 Task: Add La Fe Tortillas No Preservative Flour Tortillas to the cart.
Action: Mouse moved to (25, 95)
Screenshot: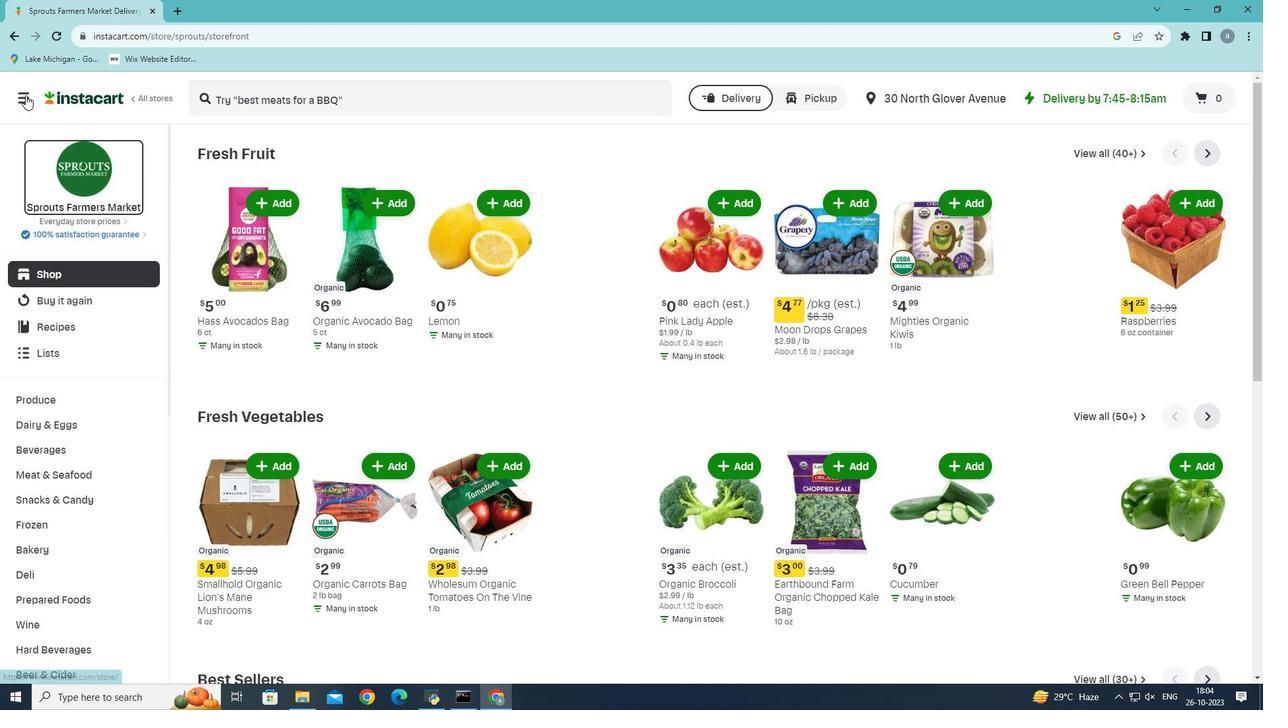 
Action: Mouse pressed left at (25, 95)
Screenshot: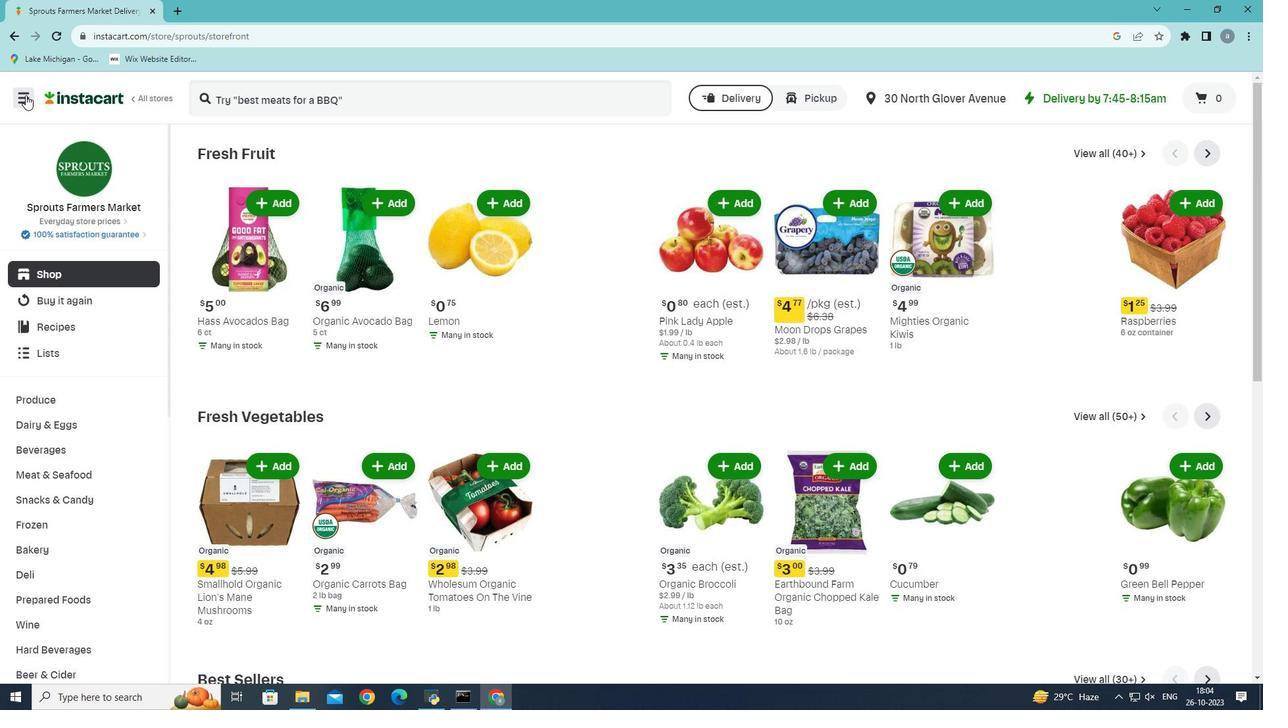 
Action: Mouse moved to (66, 380)
Screenshot: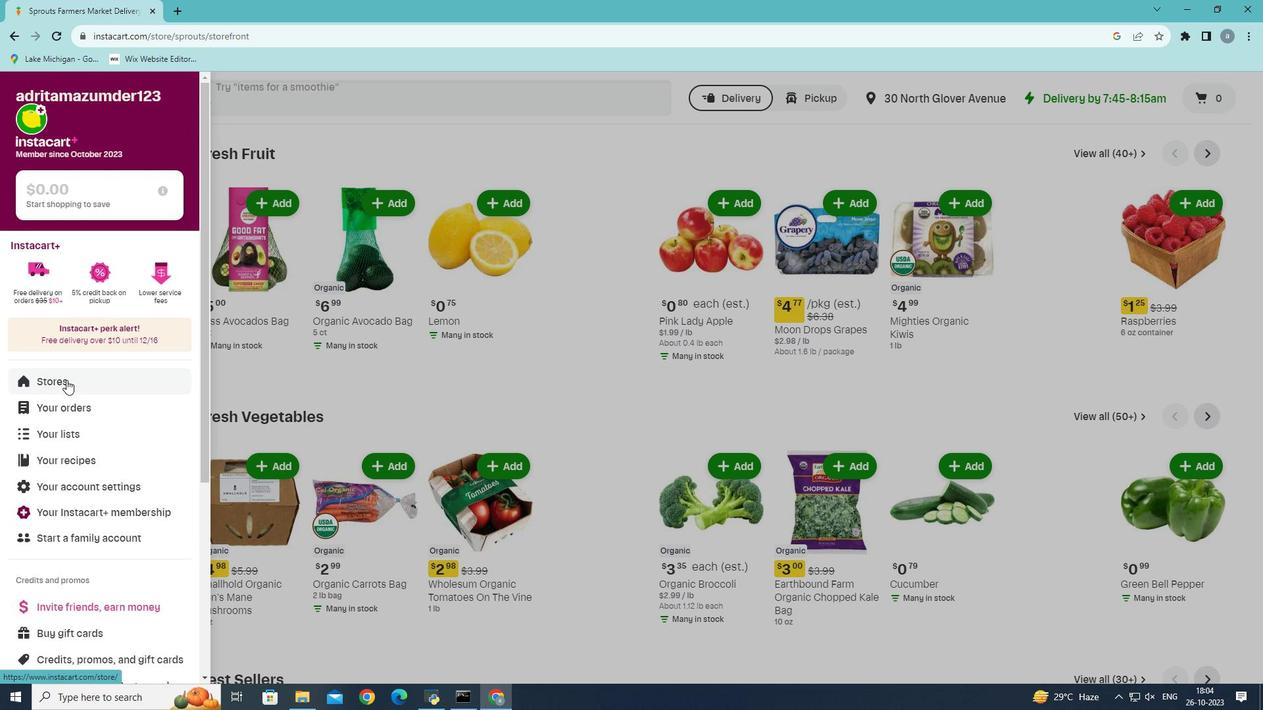 
Action: Mouse pressed left at (66, 380)
Screenshot: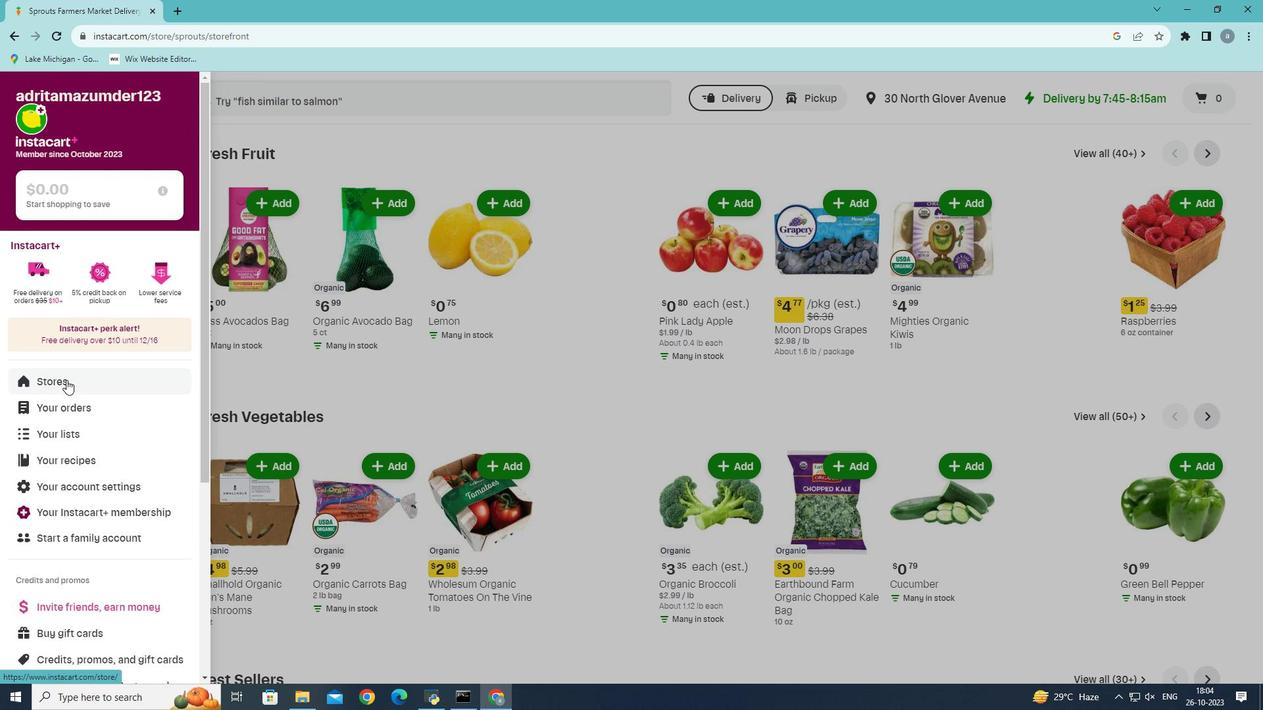 
Action: Mouse moved to (305, 148)
Screenshot: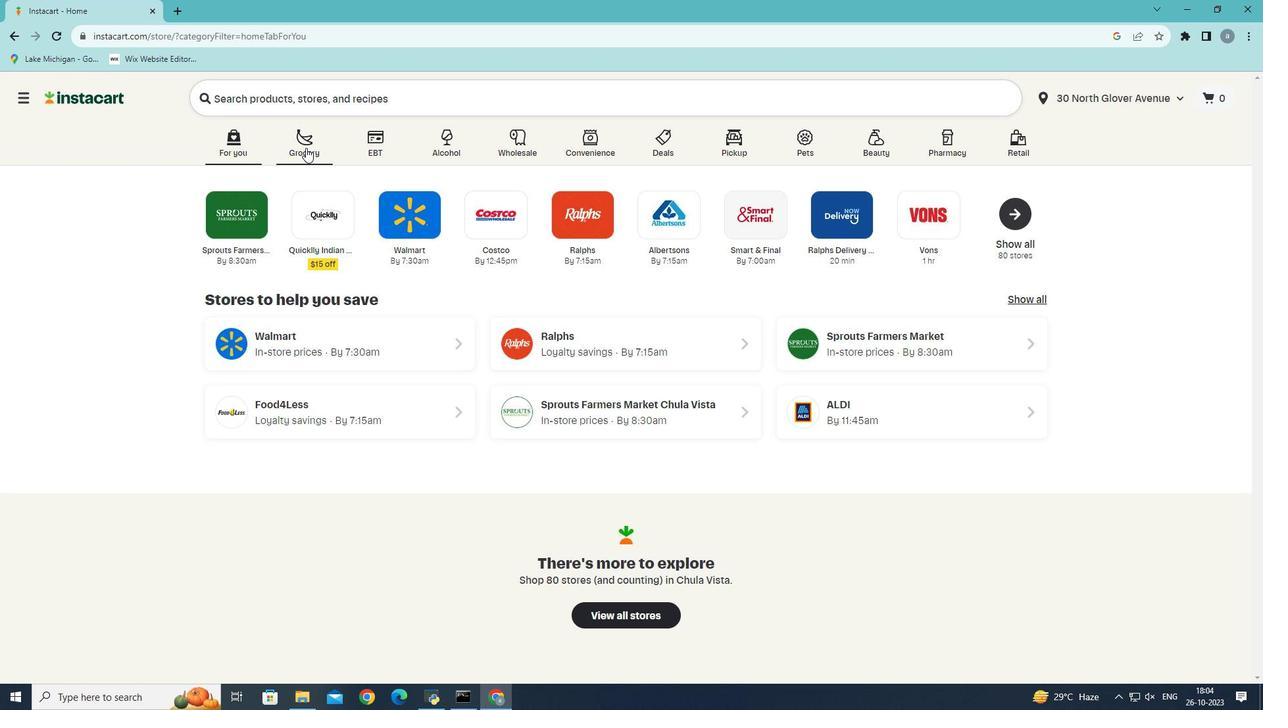 
Action: Mouse pressed left at (305, 148)
Screenshot: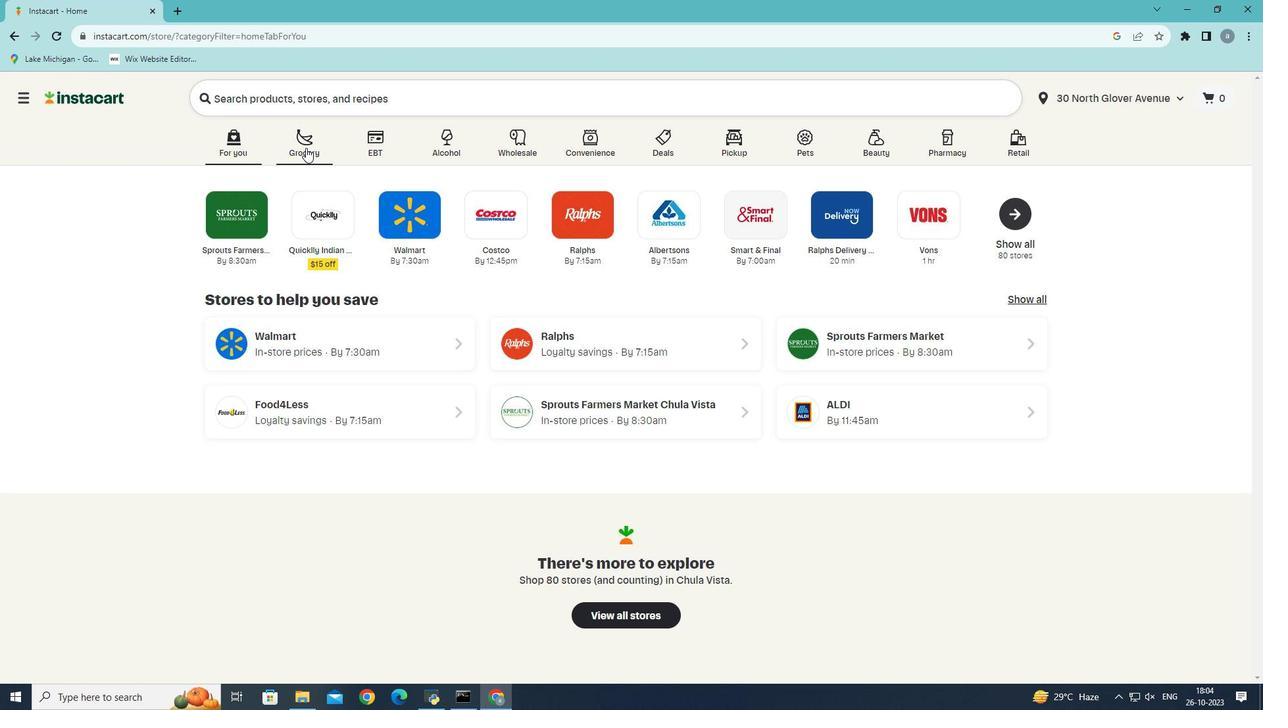 
Action: Mouse moved to (305, 411)
Screenshot: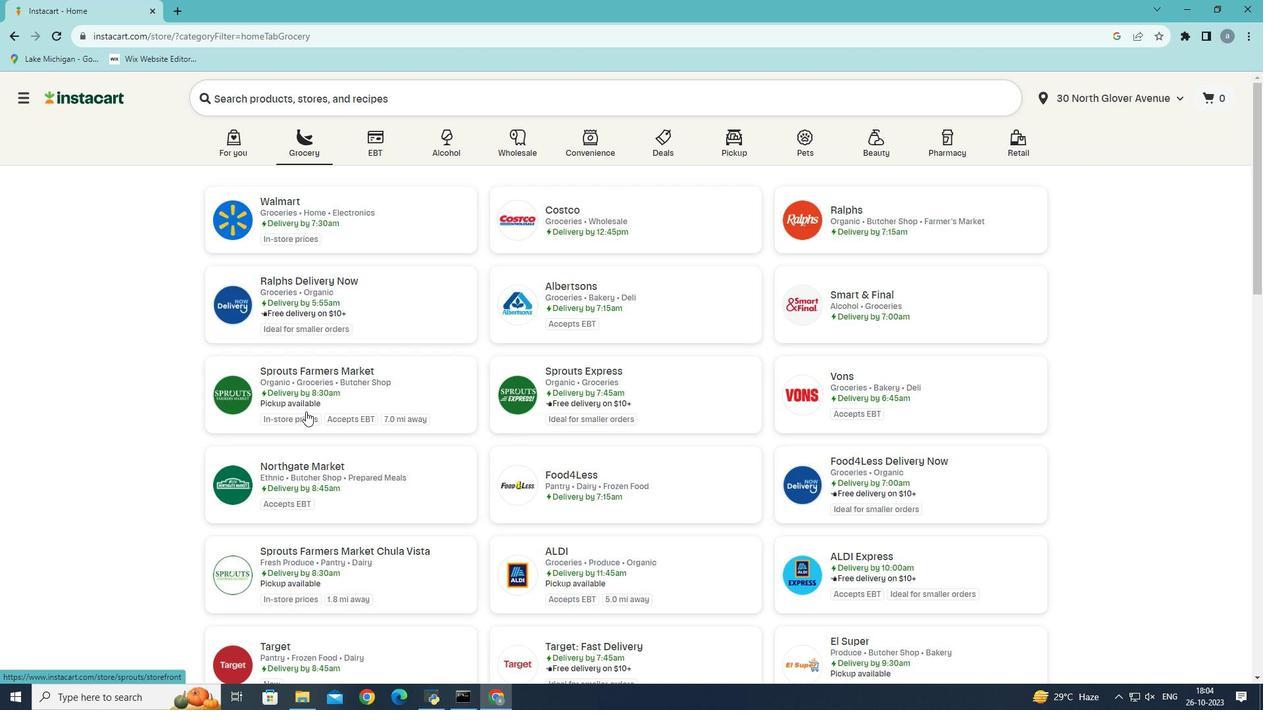 
Action: Mouse pressed left at (305, 411)
Screenshot: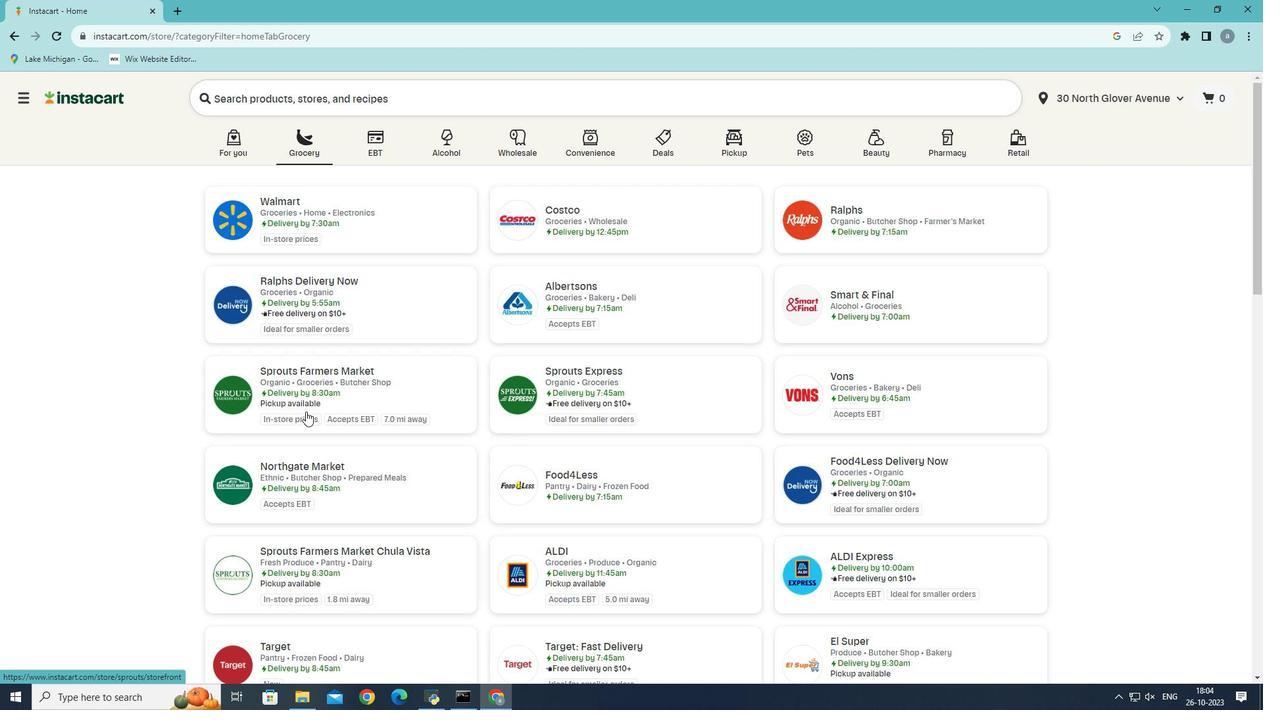 
Action: Mouse moved to (41, 548)
Screenshot: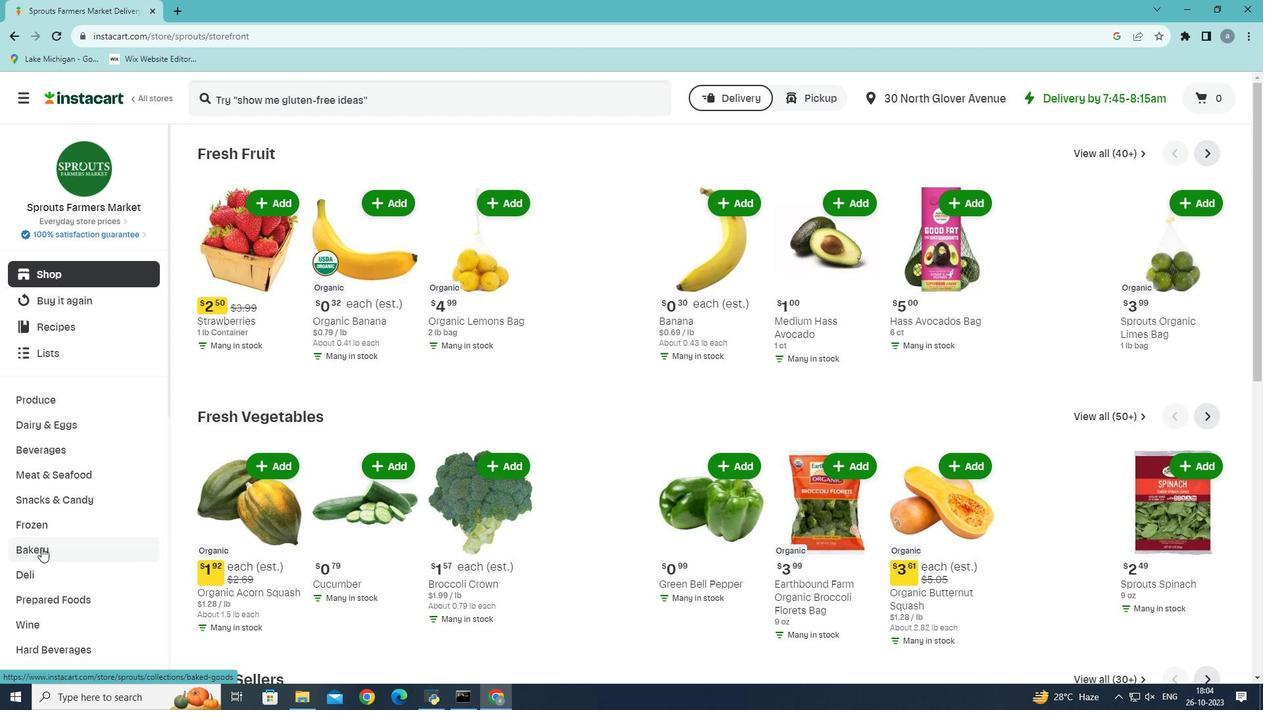 
Action: Mouse pressed left at (41, 548)
Screenshot: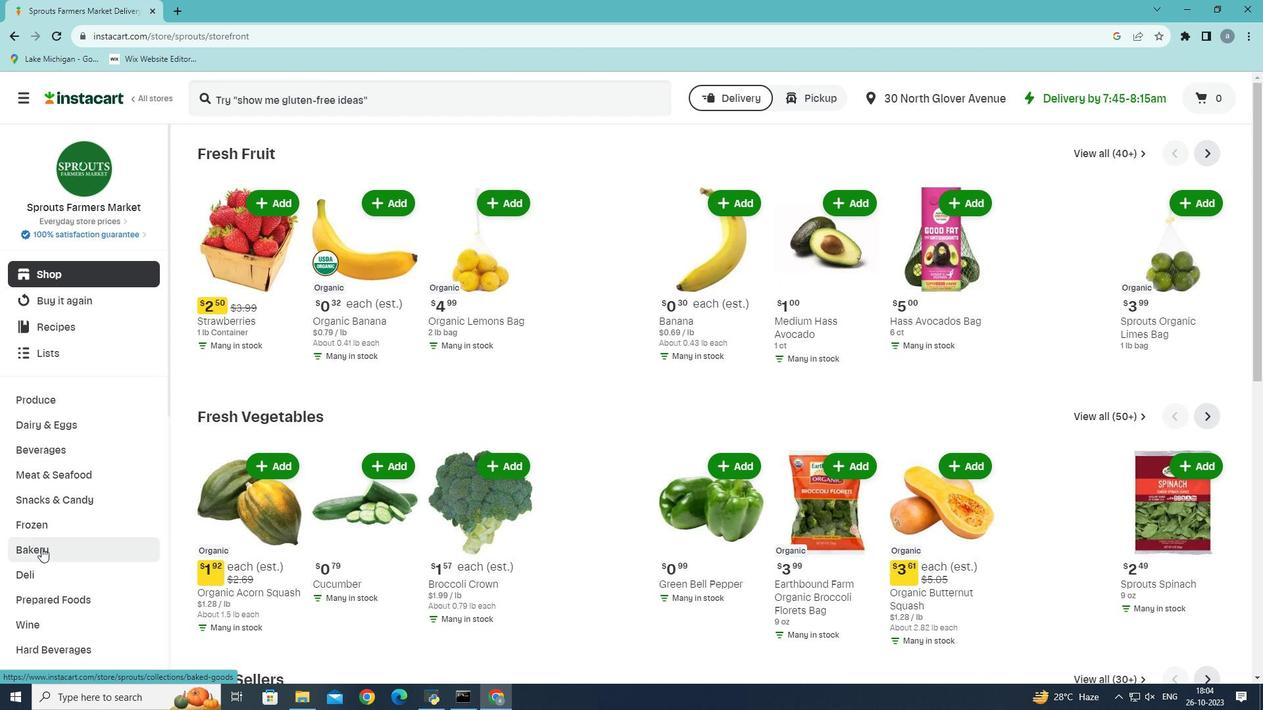 
Action: Mouse moved to (1004, 184)
Screenshot: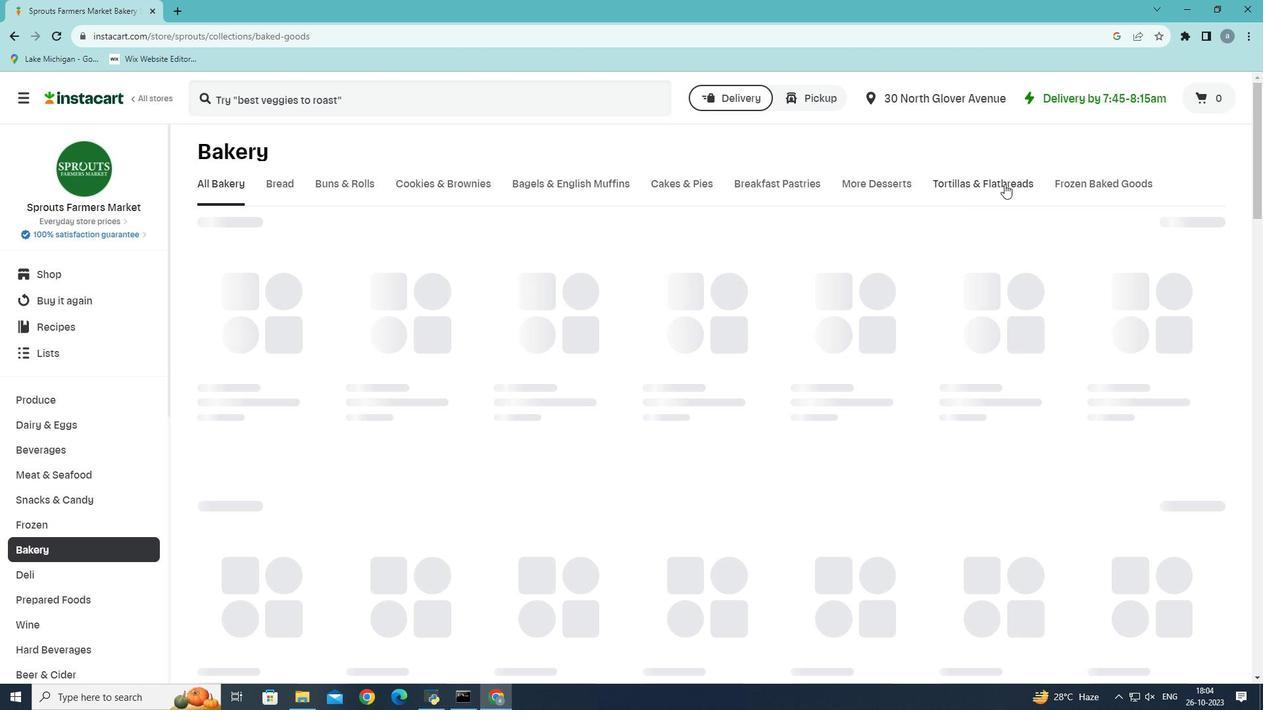 
Action: Mouse pressed left at (1004, 184)
Screenshot: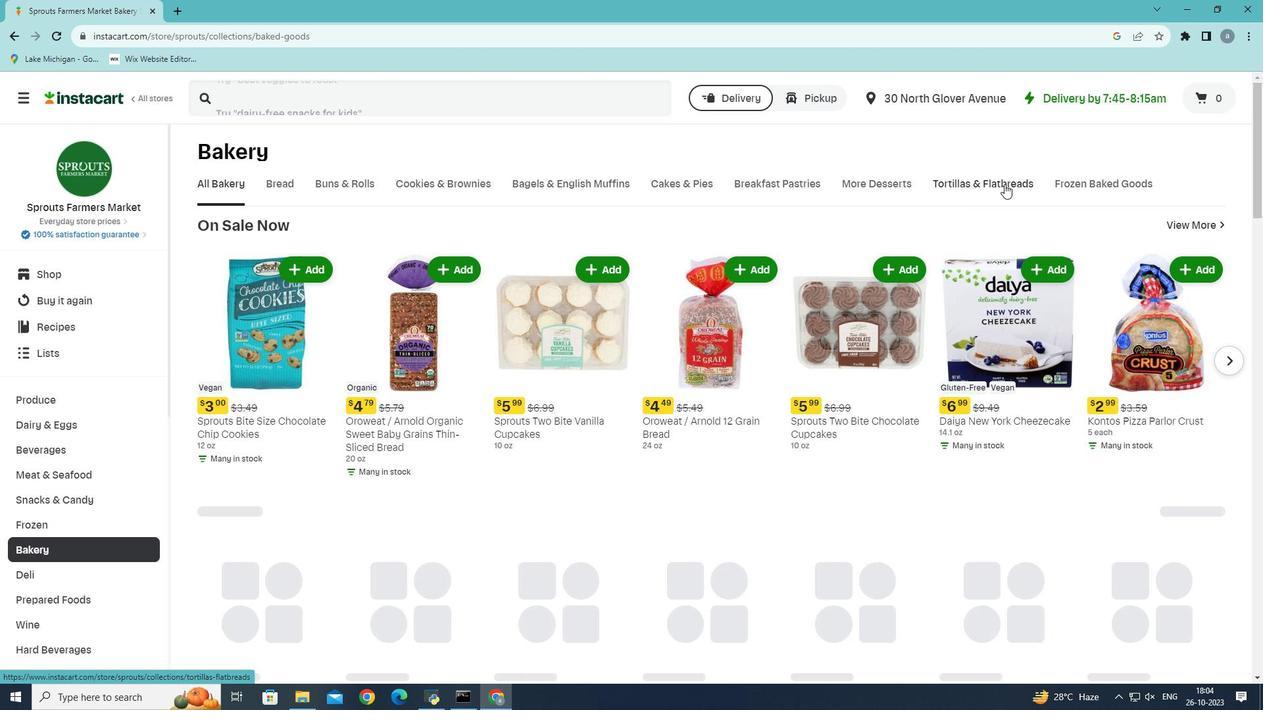 
Action: Mouse moved to (303, 240)
Screenshot: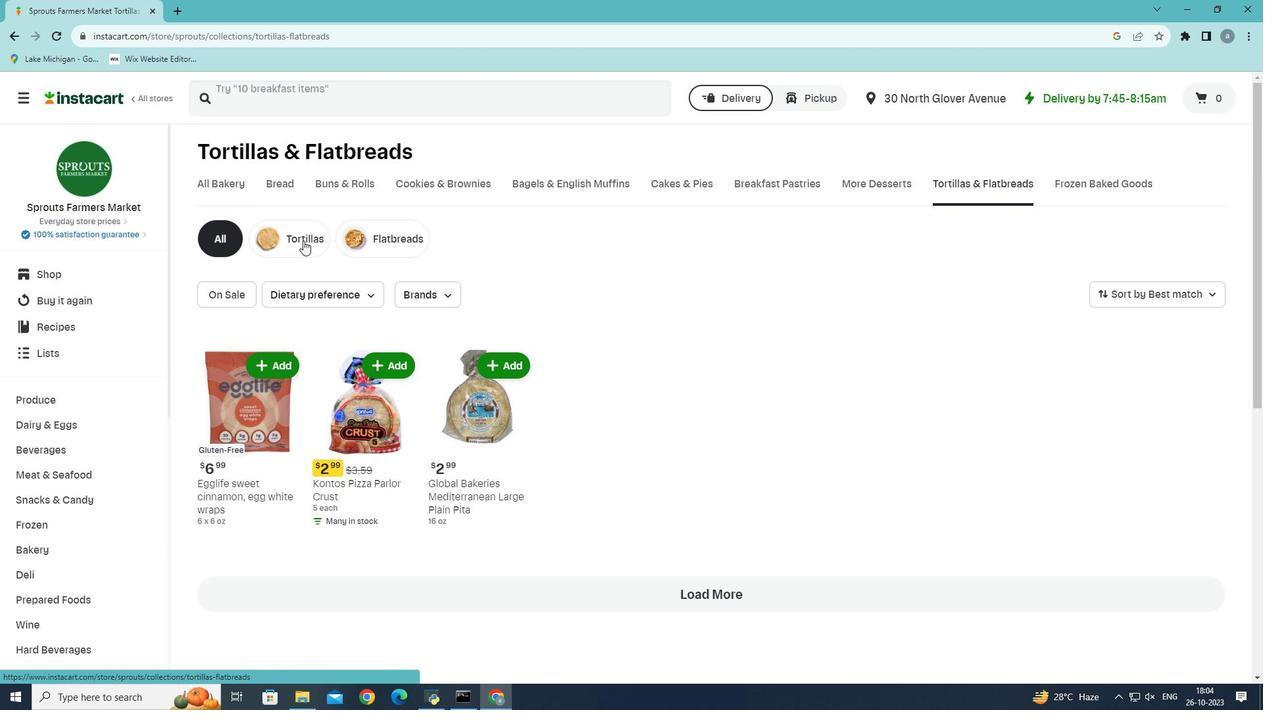 
Action: Mouse pressed left at (303, 240)
Screenshot: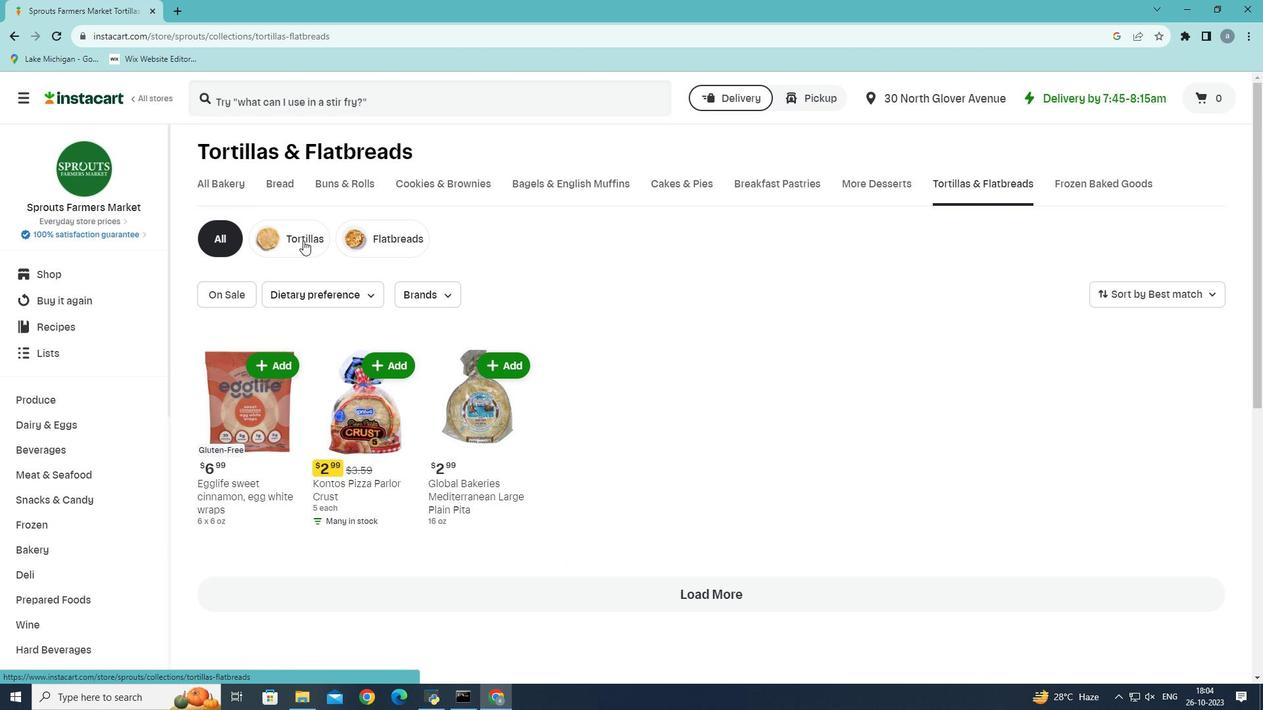
Action: Mouse moved to (804, 567)
Screenshot: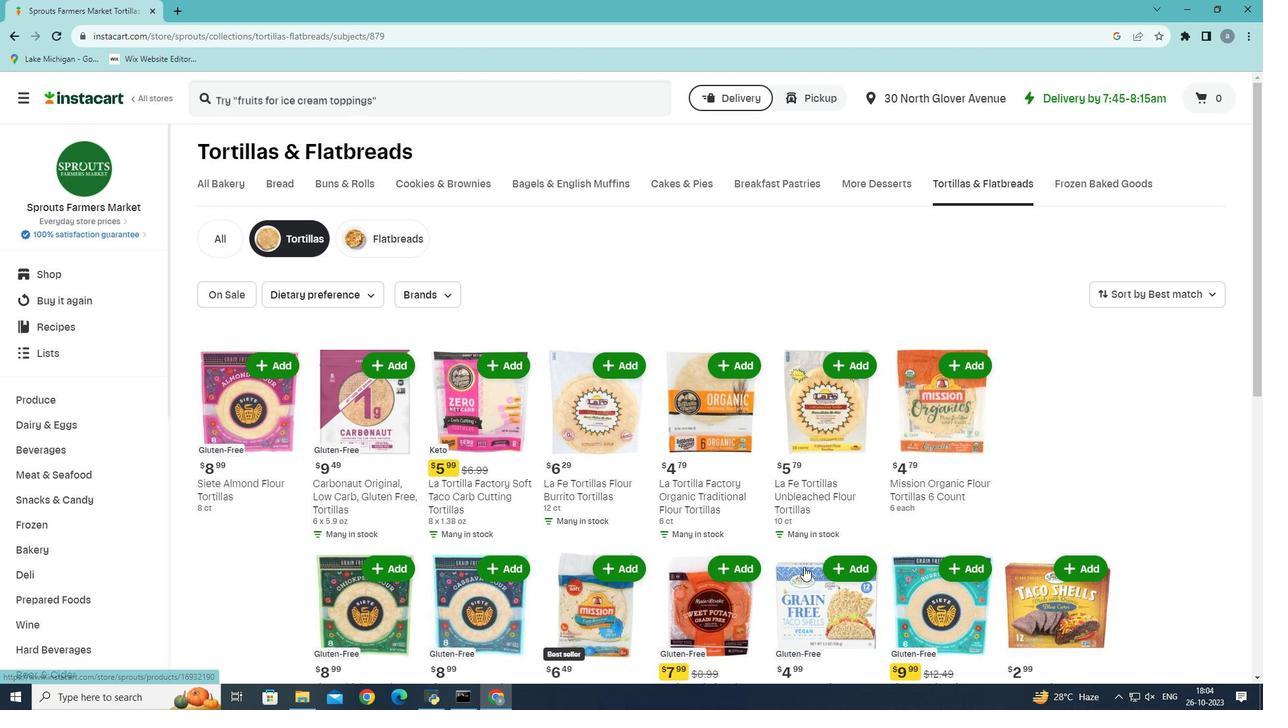 
Action: Mouse scrolled (804, 566) with delta (0, 0)
Screenshot: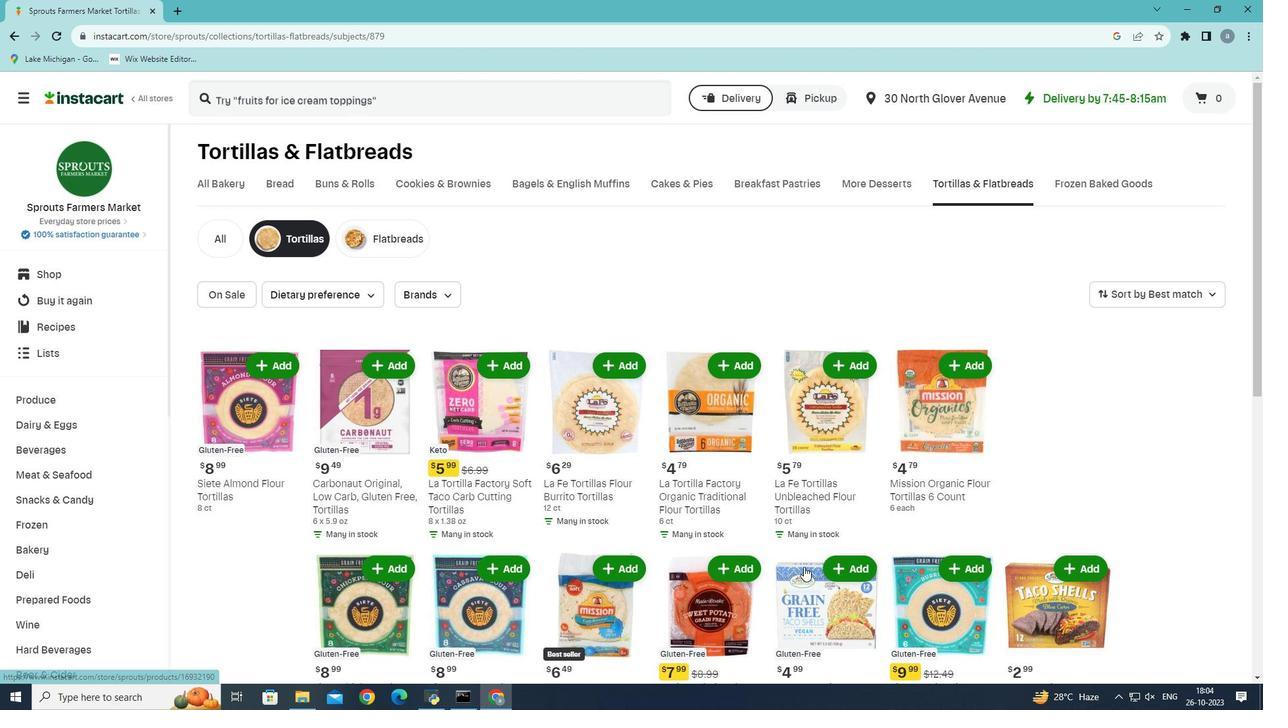 
Action: Mouse moved to (804, 567)
Screenshot: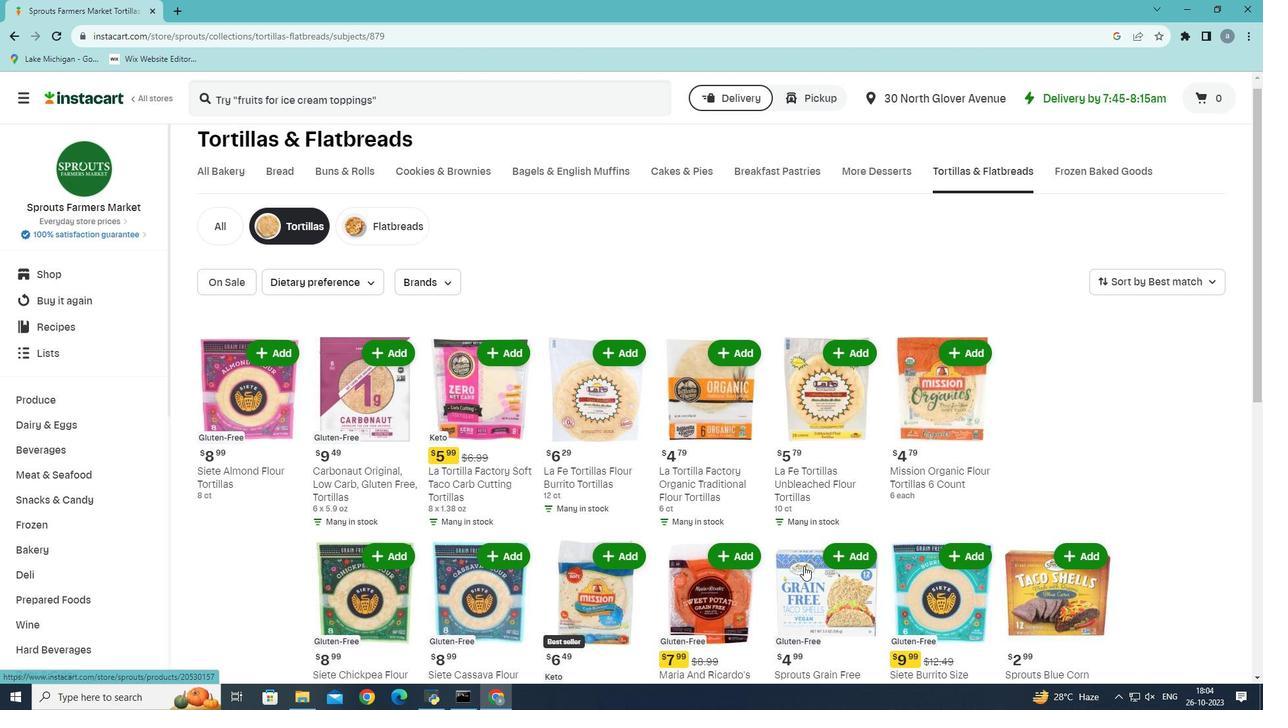 
Action: Mouse scrolled (804, 566) with delta (0, 0)
Screenshot: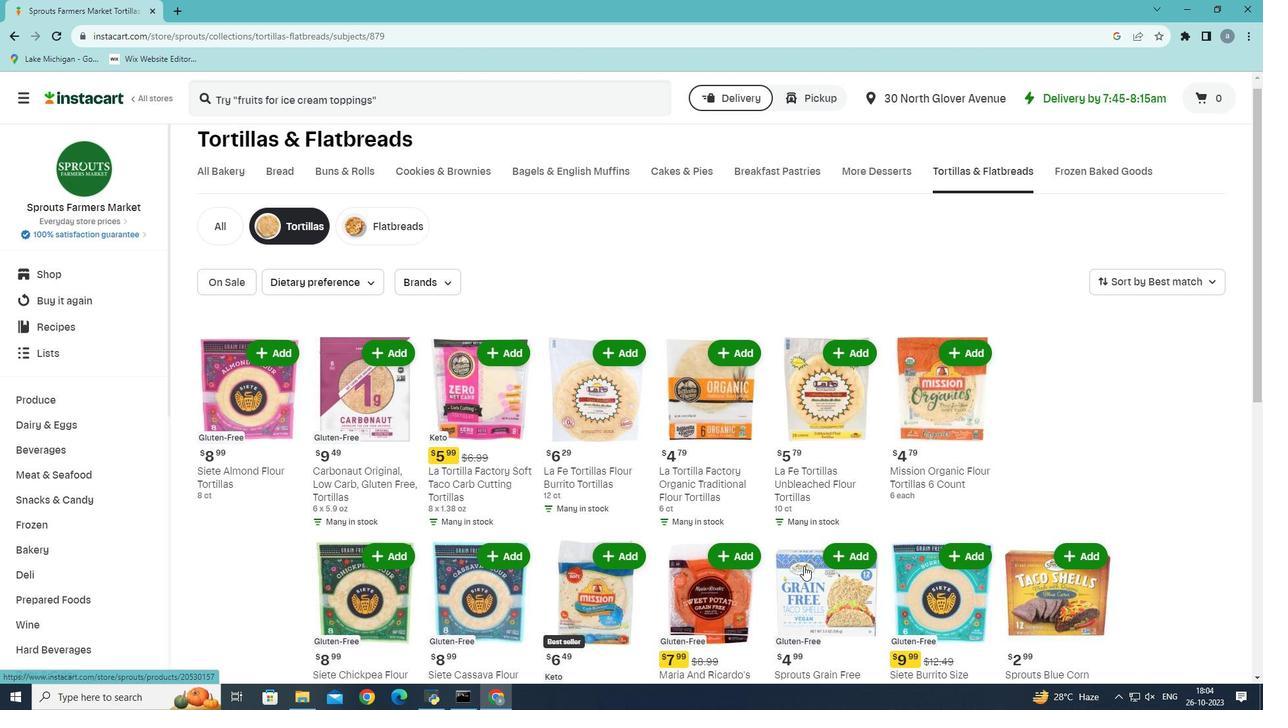 
Action: Mouse moved to (800, 572)
Screenshot: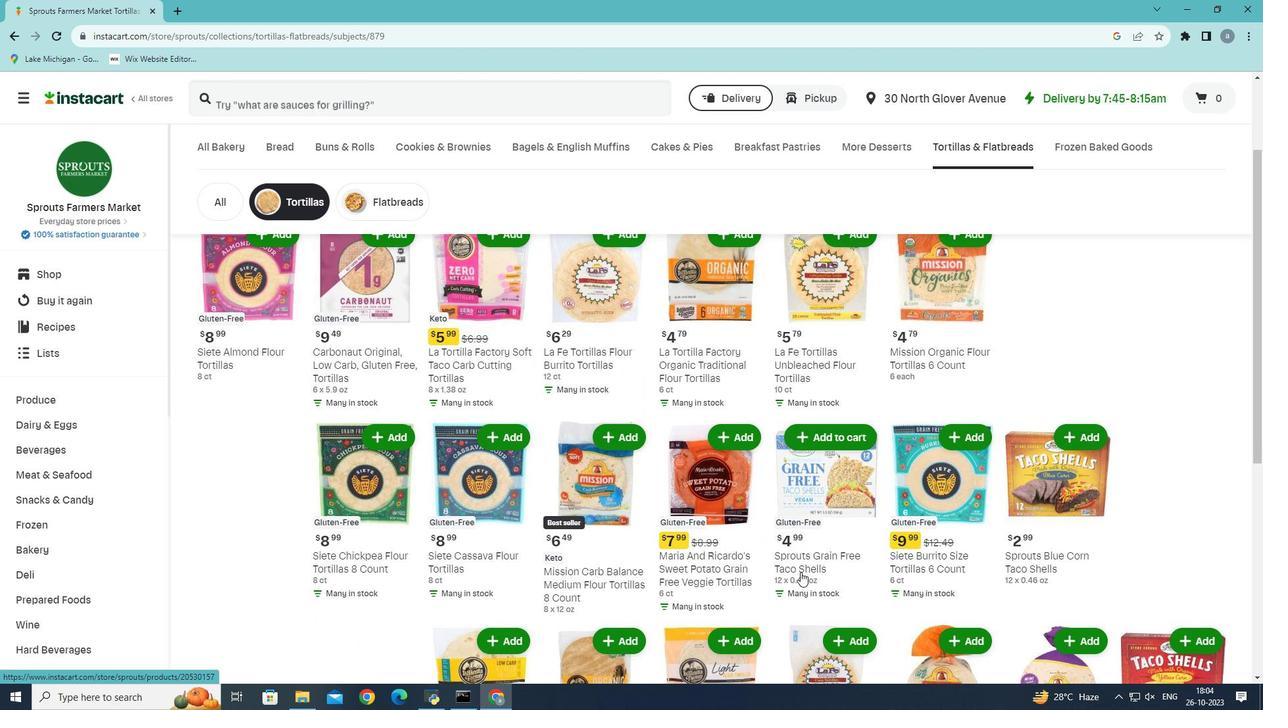 
Action: Mouse scrolled (800, 571) with delta (0, 0)
Screenshot: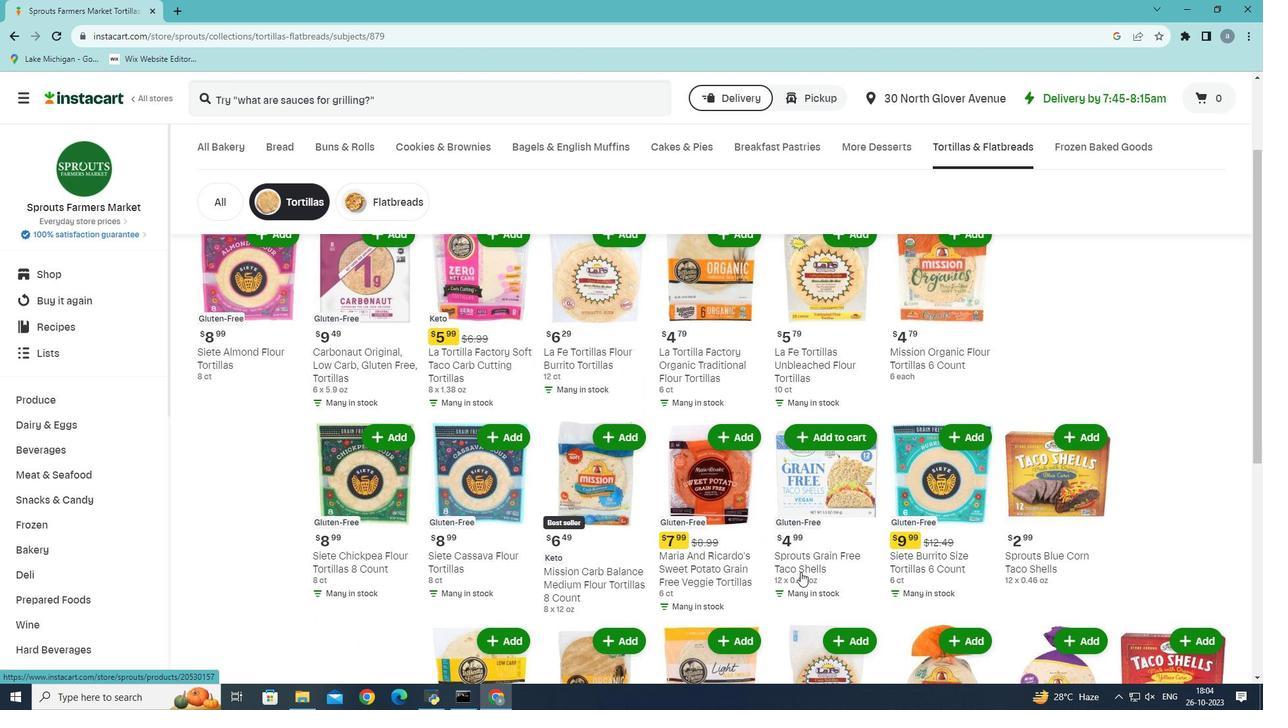 
Action: Mouse scrolled (800, 571) with delta (0, 0)
Screenshot: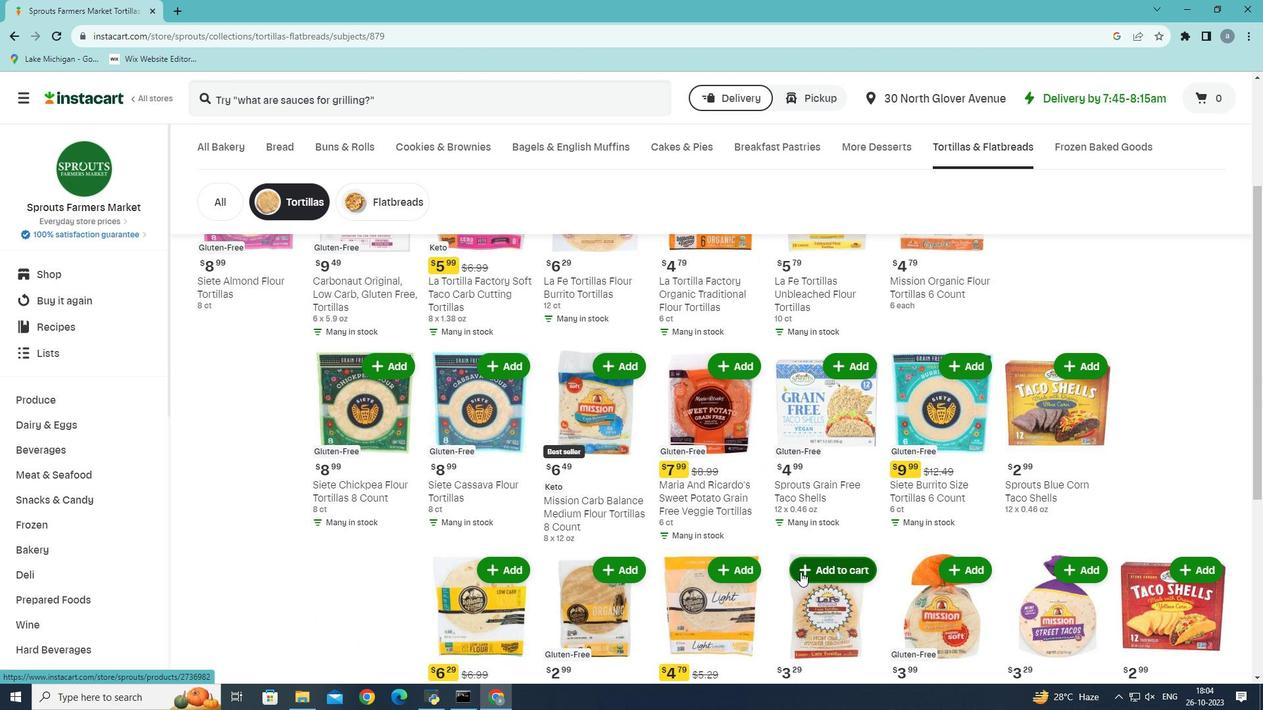 
Action: Mouse scrolled (800, 571) with delta (0, 0)
Screenshot: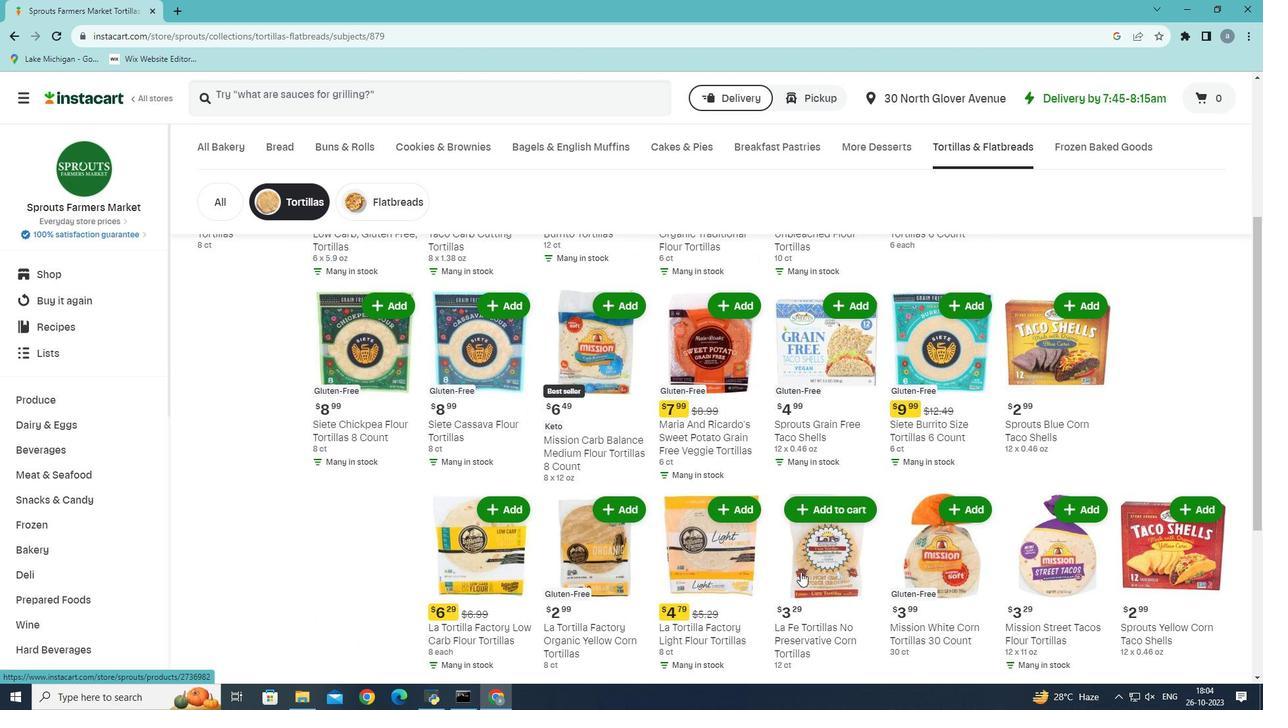 
Action: Mouse moved to (792, 575)
Screenshot: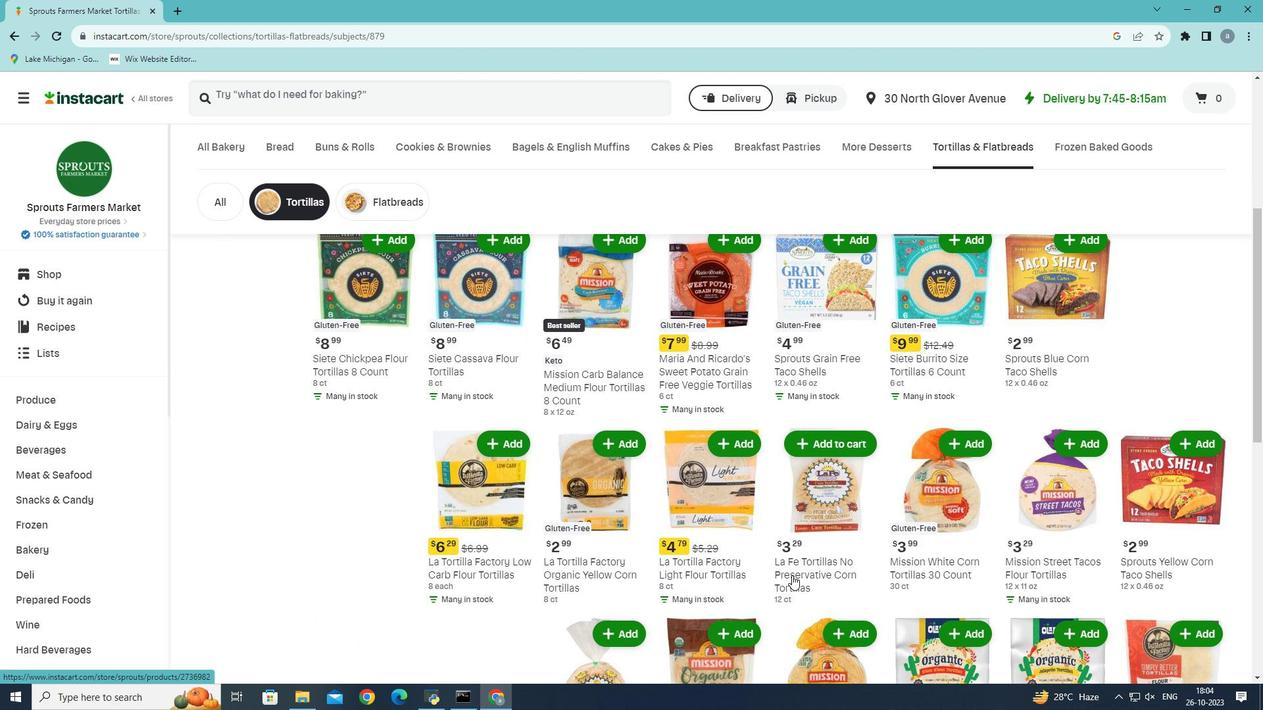 
Action: Mouse scrolled (792, 575) with delta (0, 0)
Screenshot: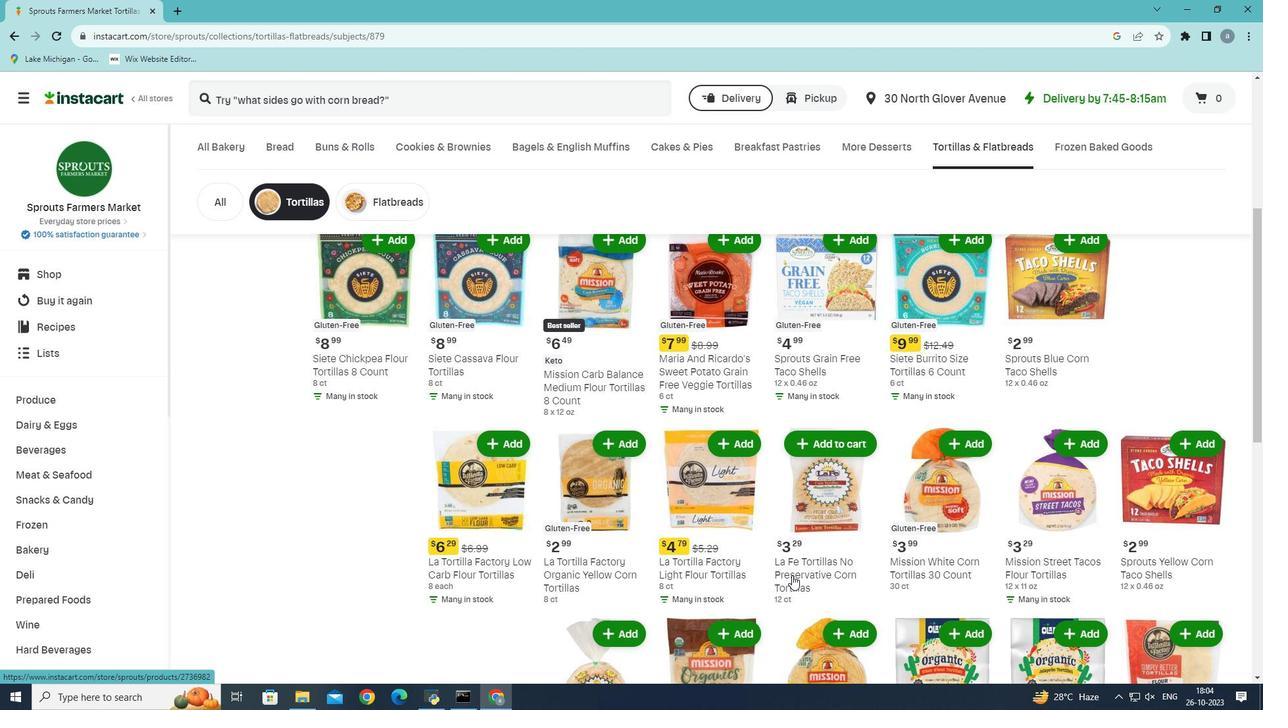 
Action: Mouse moved to (1025, 525)
Screenshot: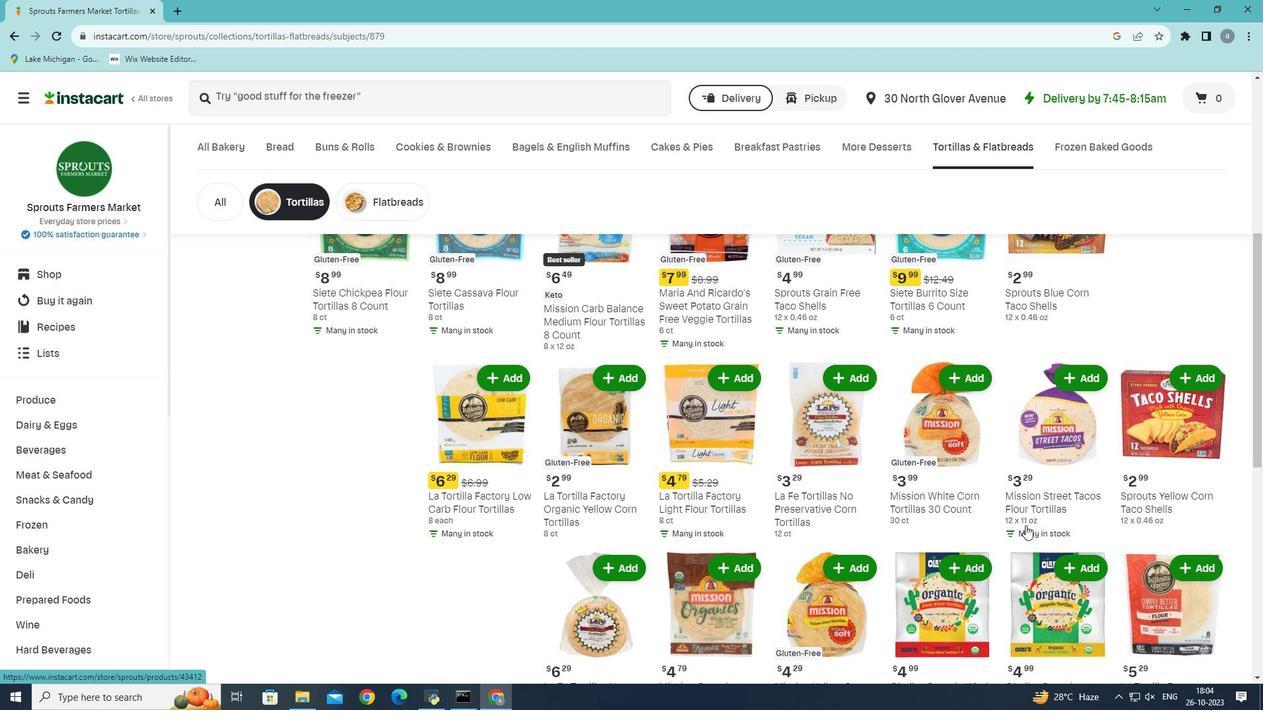 
Action: Mouse scrolled (1025, 525) with delta (0, 0)
Screenshot: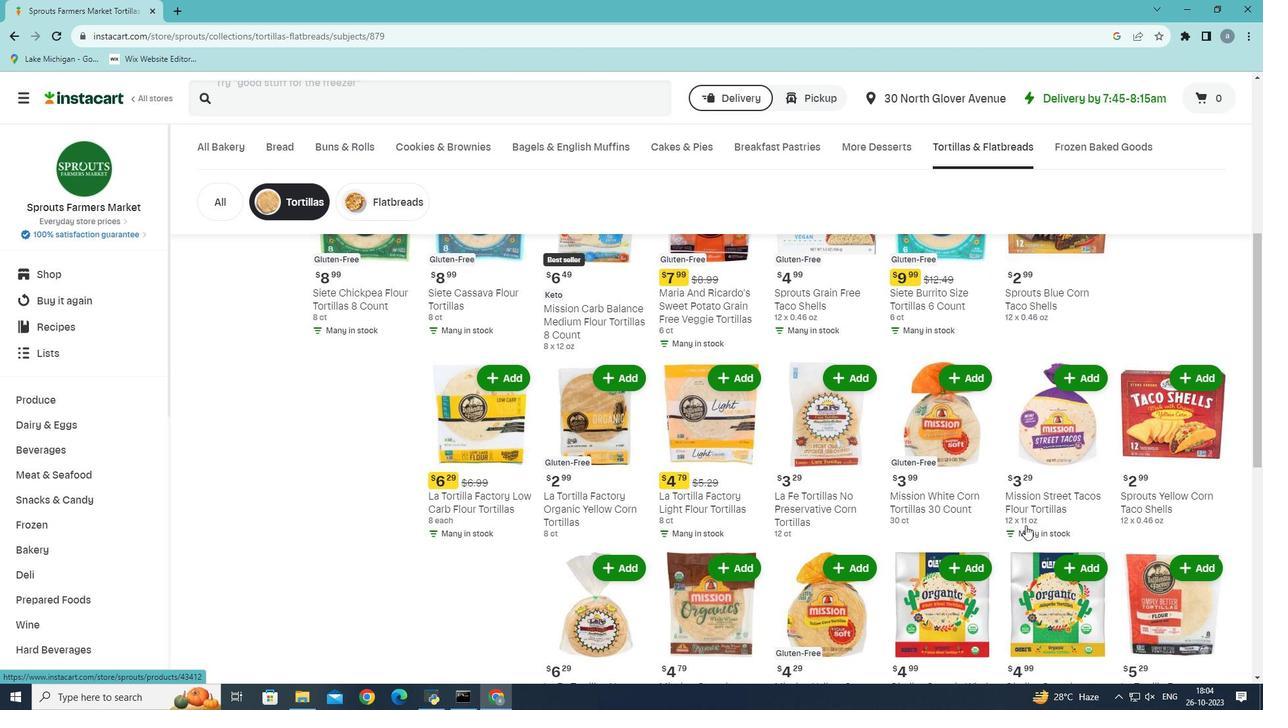 
Action: Mouse scrolled (1025, 525) with delta (0, 0)
Screenshot: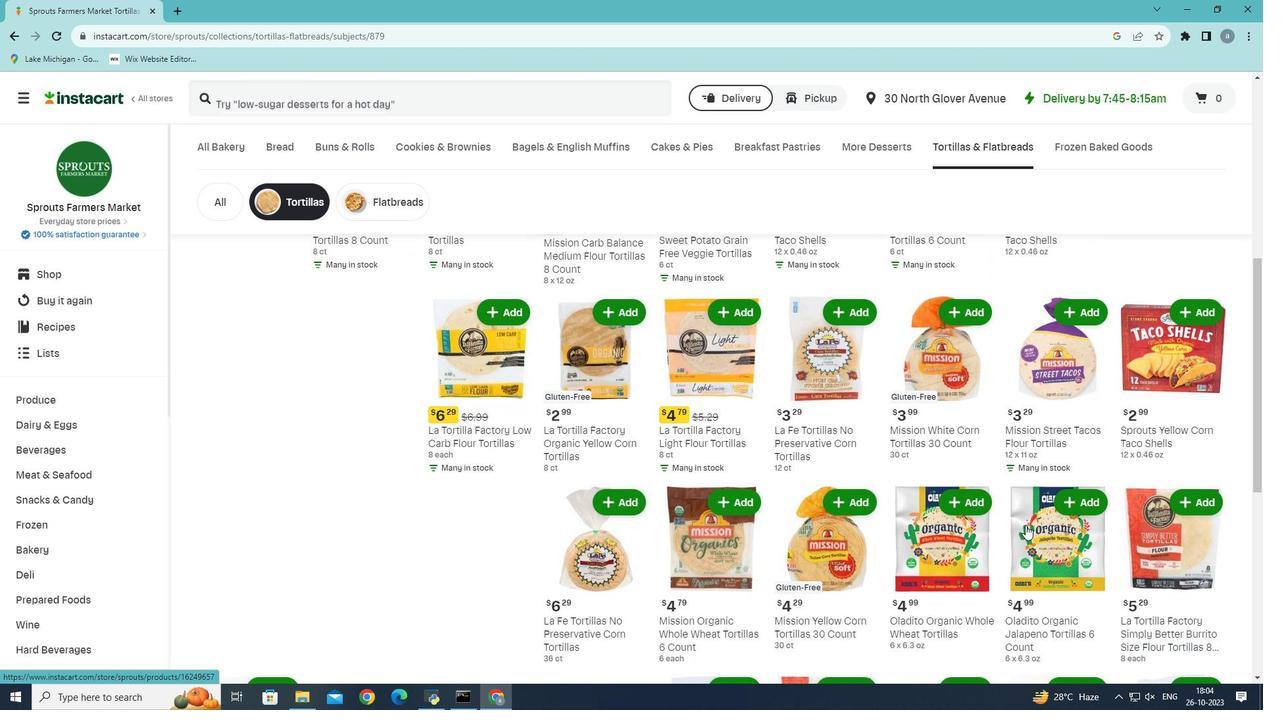 
Action: Mouse moved to (993, 538)
Screenshot: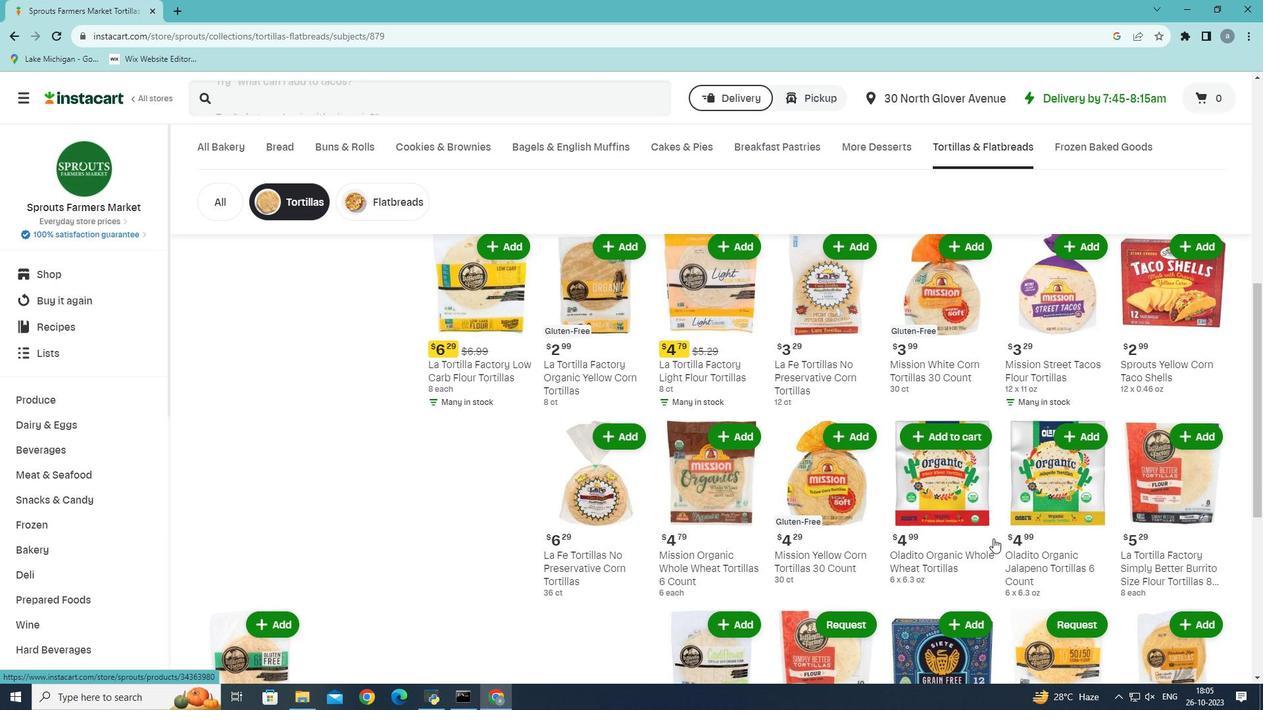 
Action: Mouse scrolled (993, 538) with delta (0, 0)
Screenshot: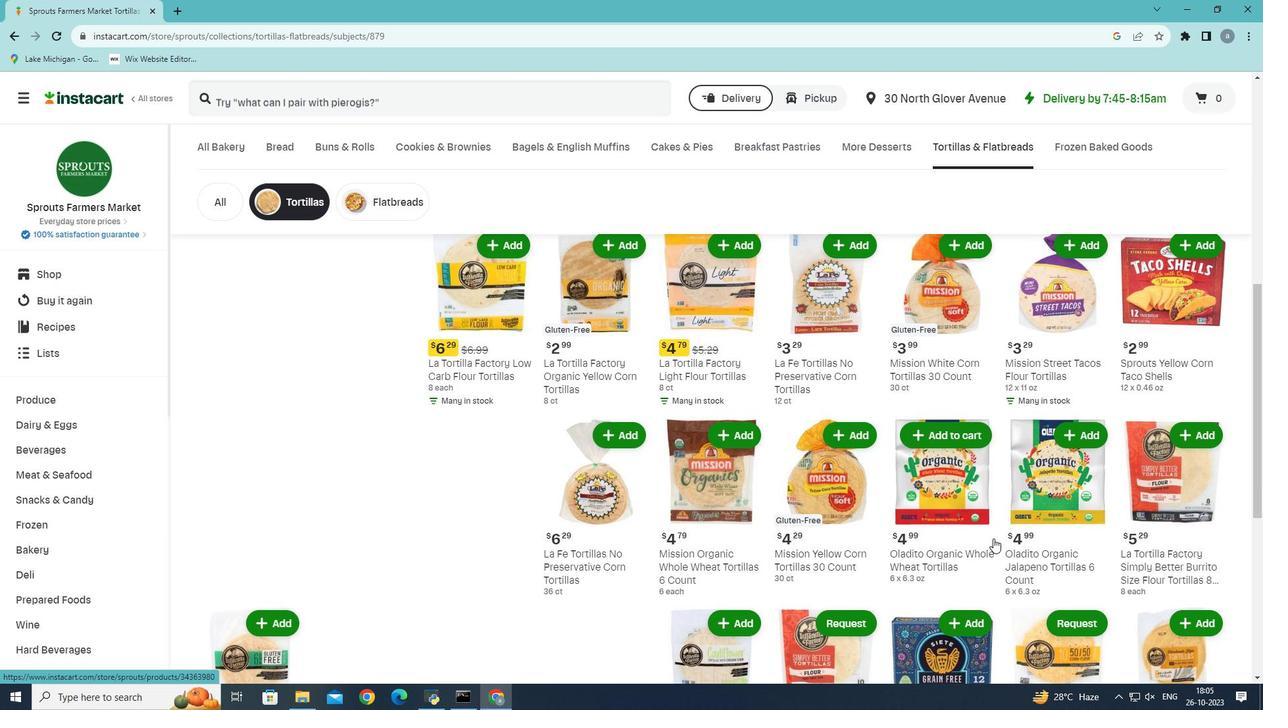 
Action: Mouse moved to (996, 538)
Screenshot: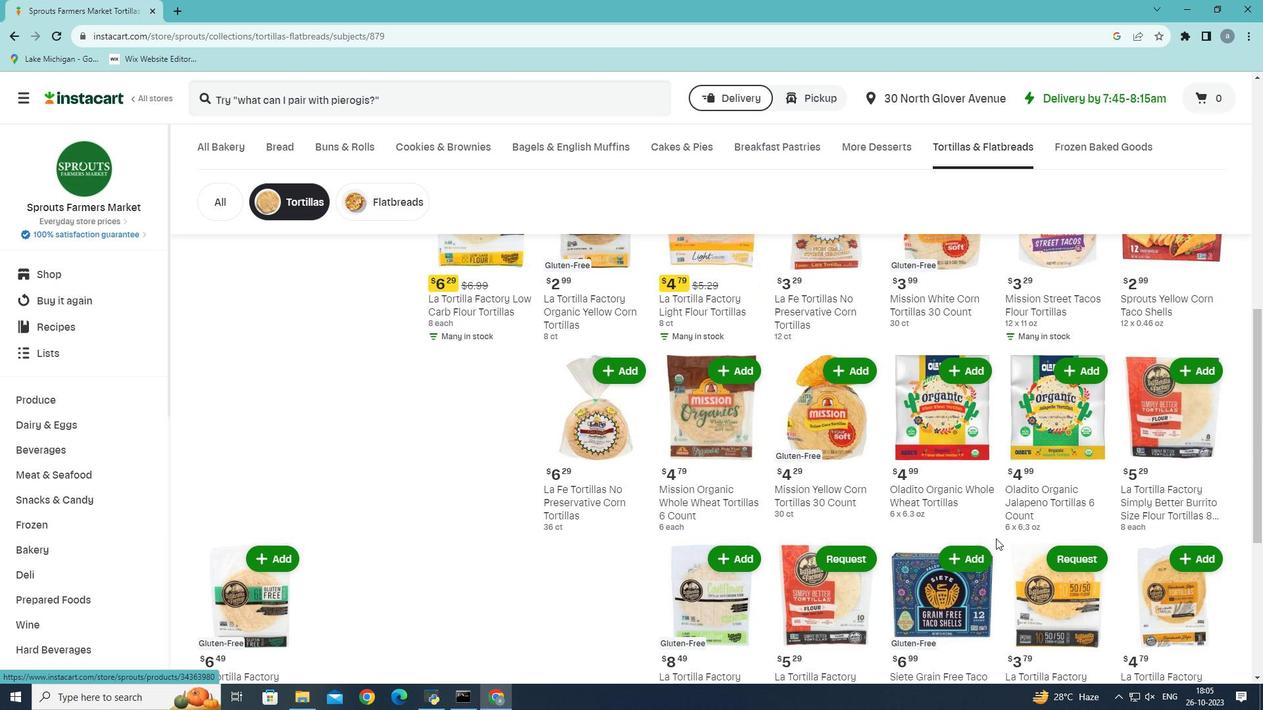 
Action: Mouse scrolled (996, 538) with delta (0, 0)
Screenshot: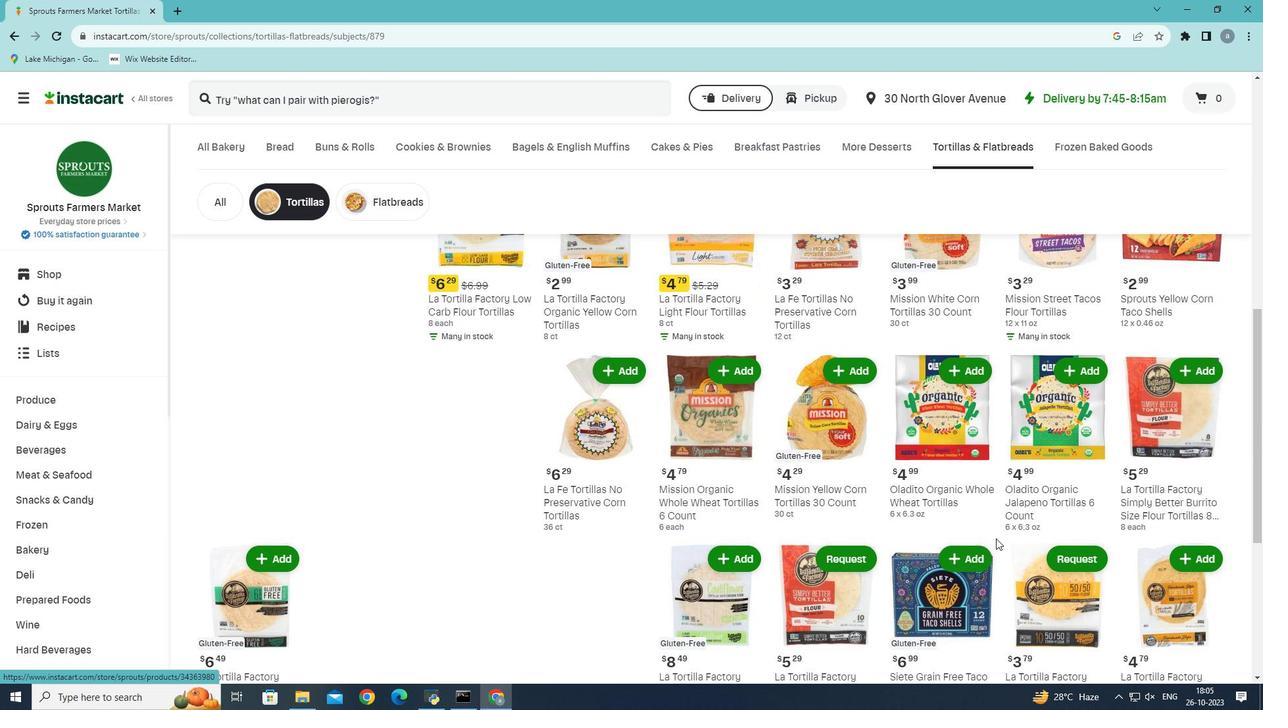 
Action: Mouse scrolled (996, 538) with delta (0, 0)
Screenshot: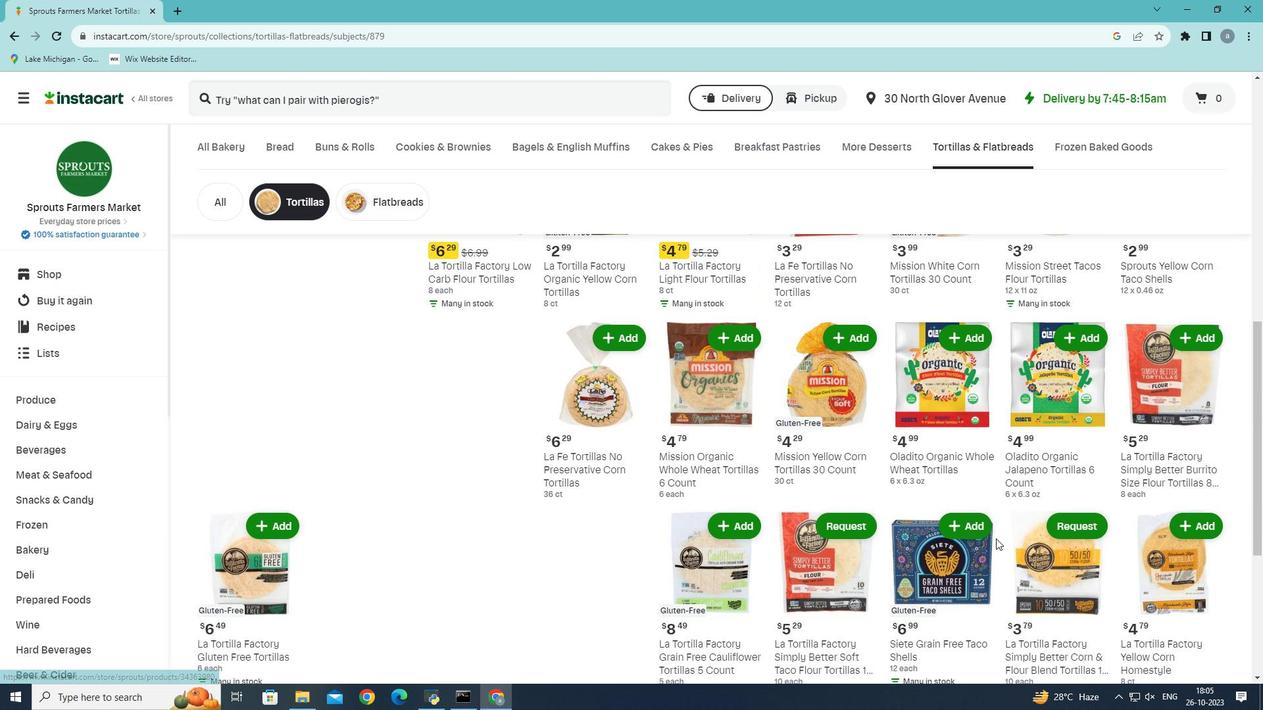 
Action: Mouse moved to (741, 607)
Screenshot: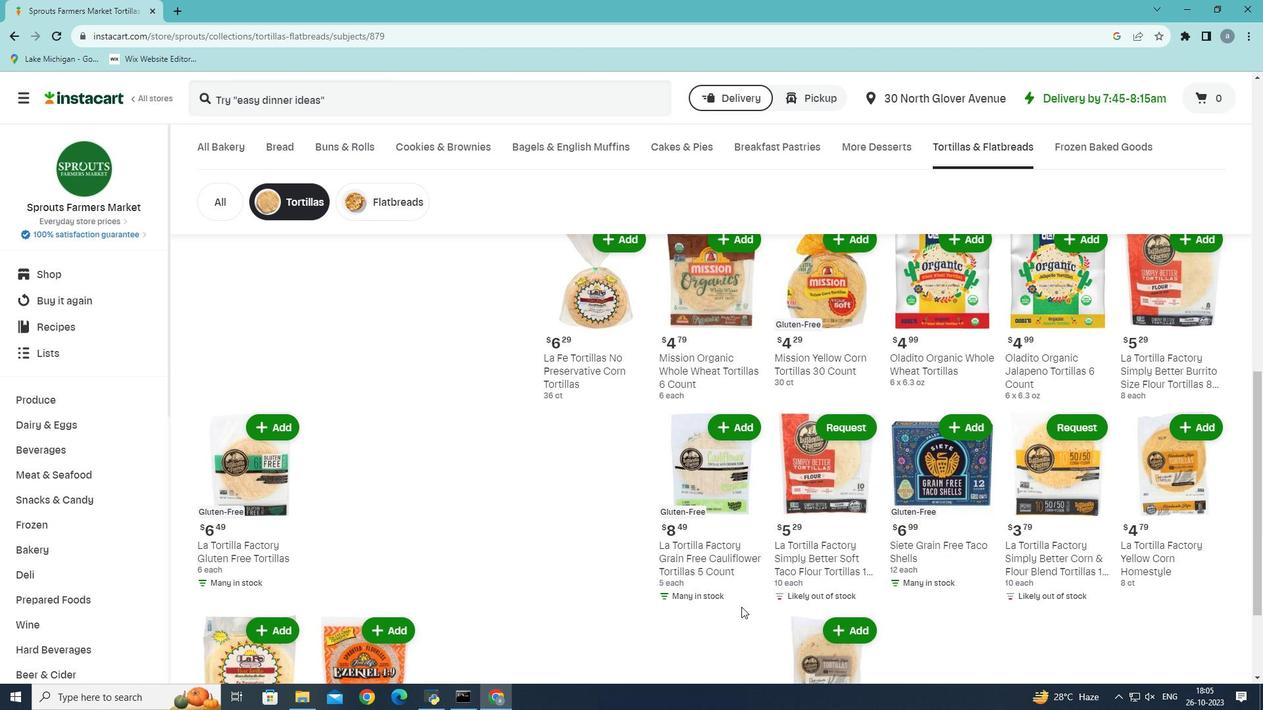 
Action: Mouse scrolled (741, 606) with delta (0, 0)
Screenshot: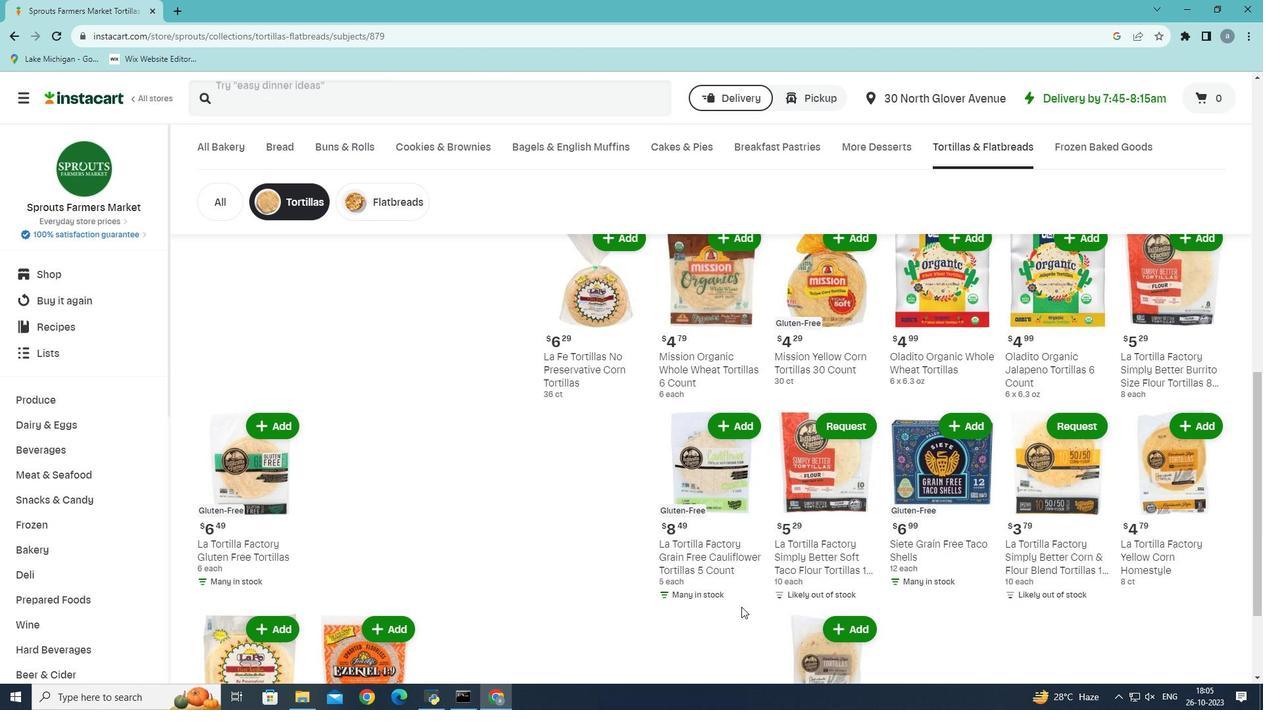 
Action: Mouse moved to (740, 607)
Screenshot: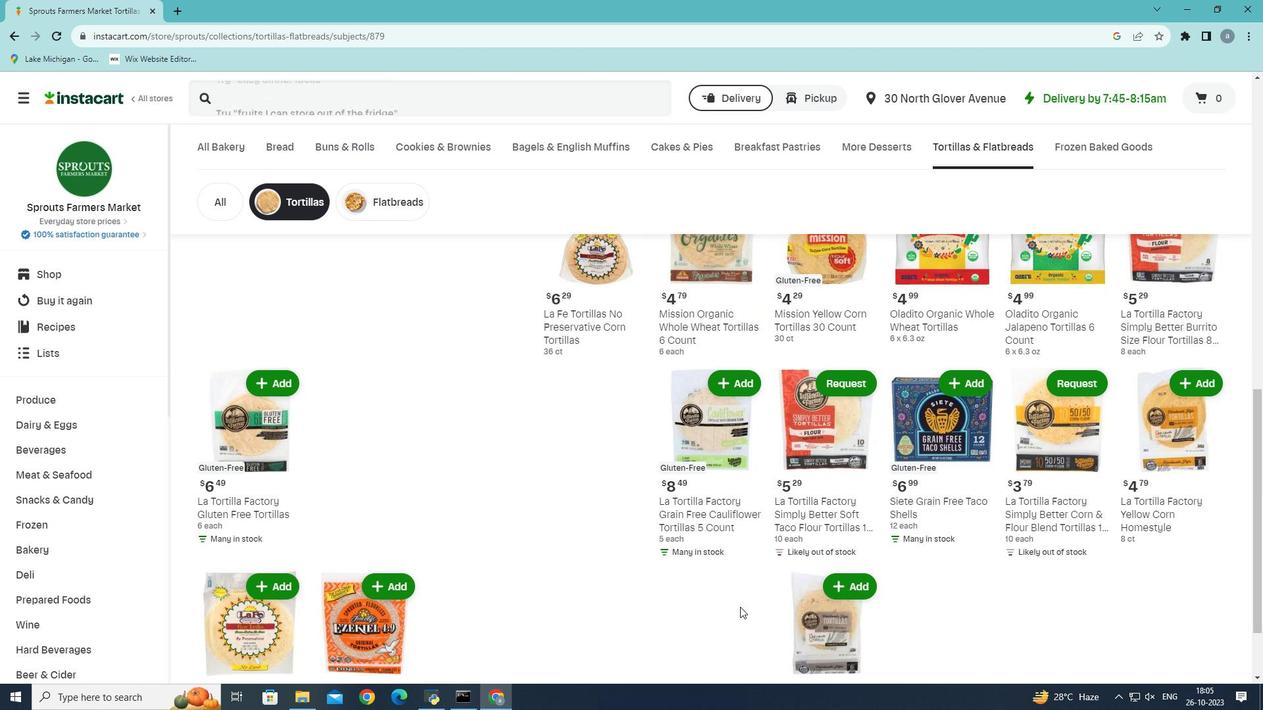 
Action: Mouse scrolled (740, 606) with delta (0, 0)
Screenshot: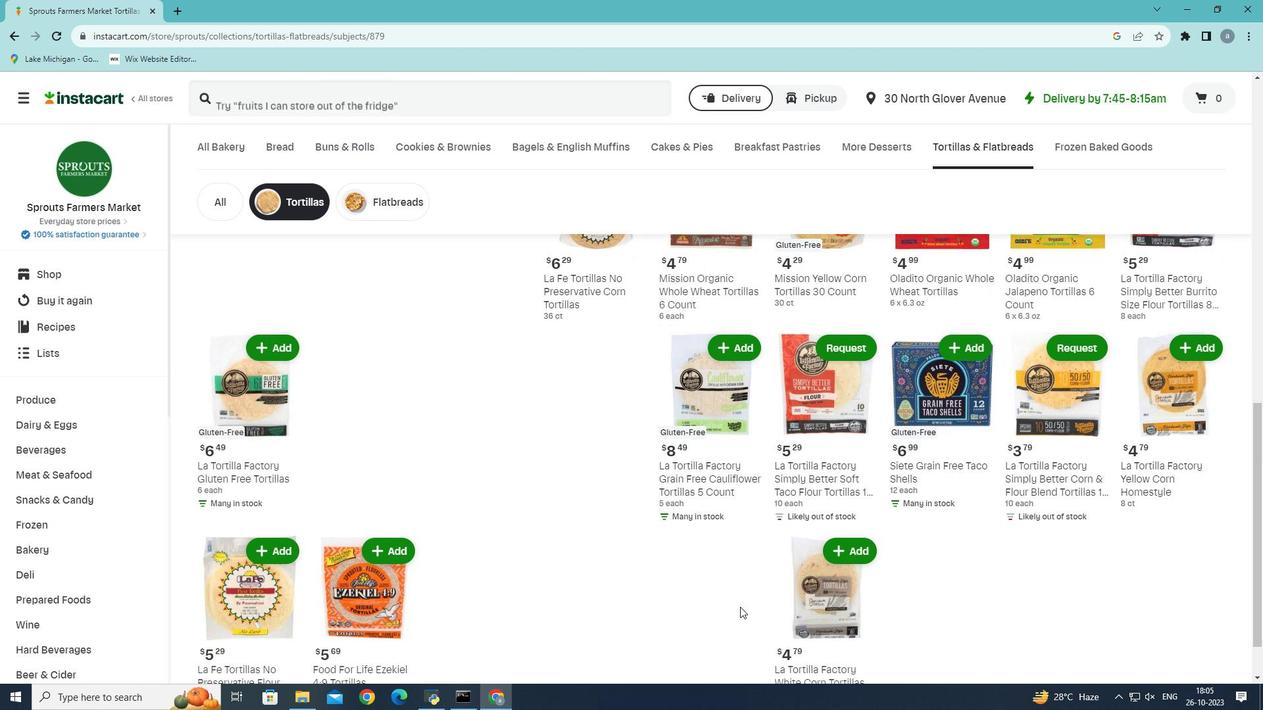 
Action: Mouse moved to (265, 492)
Screenshot: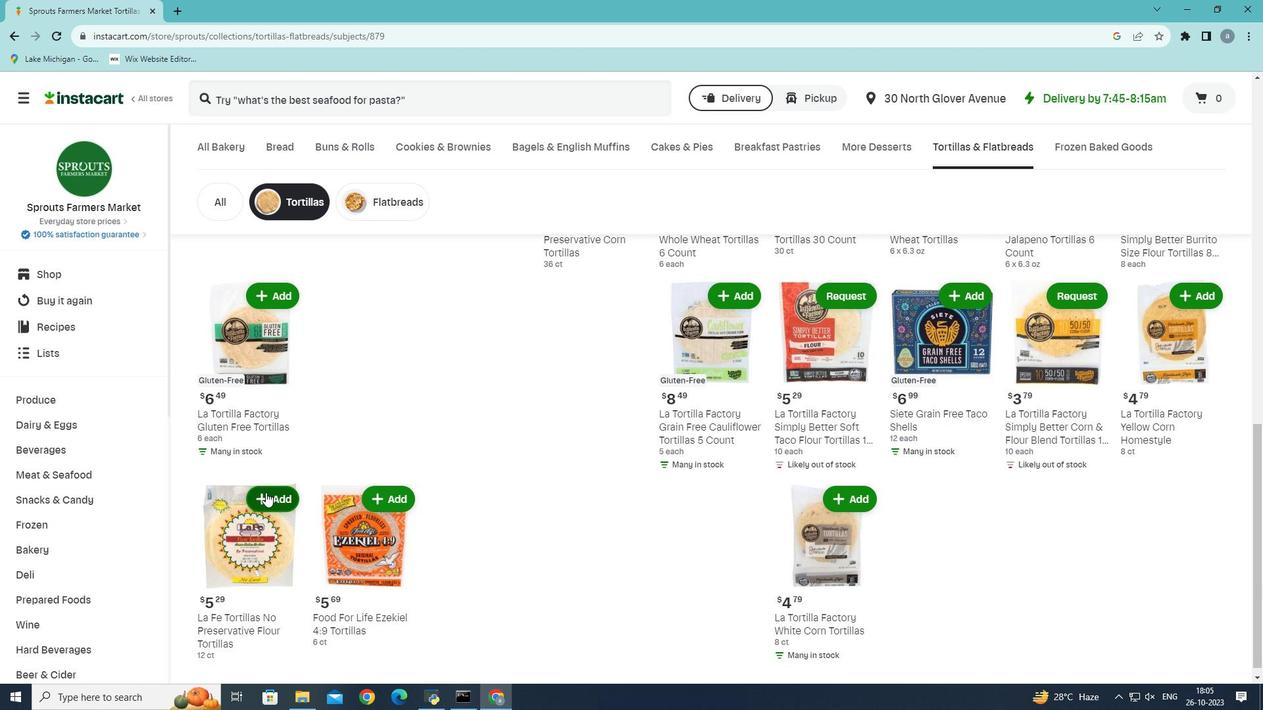 
Action: Mouse pressed left at (265, 492)
Screenshot: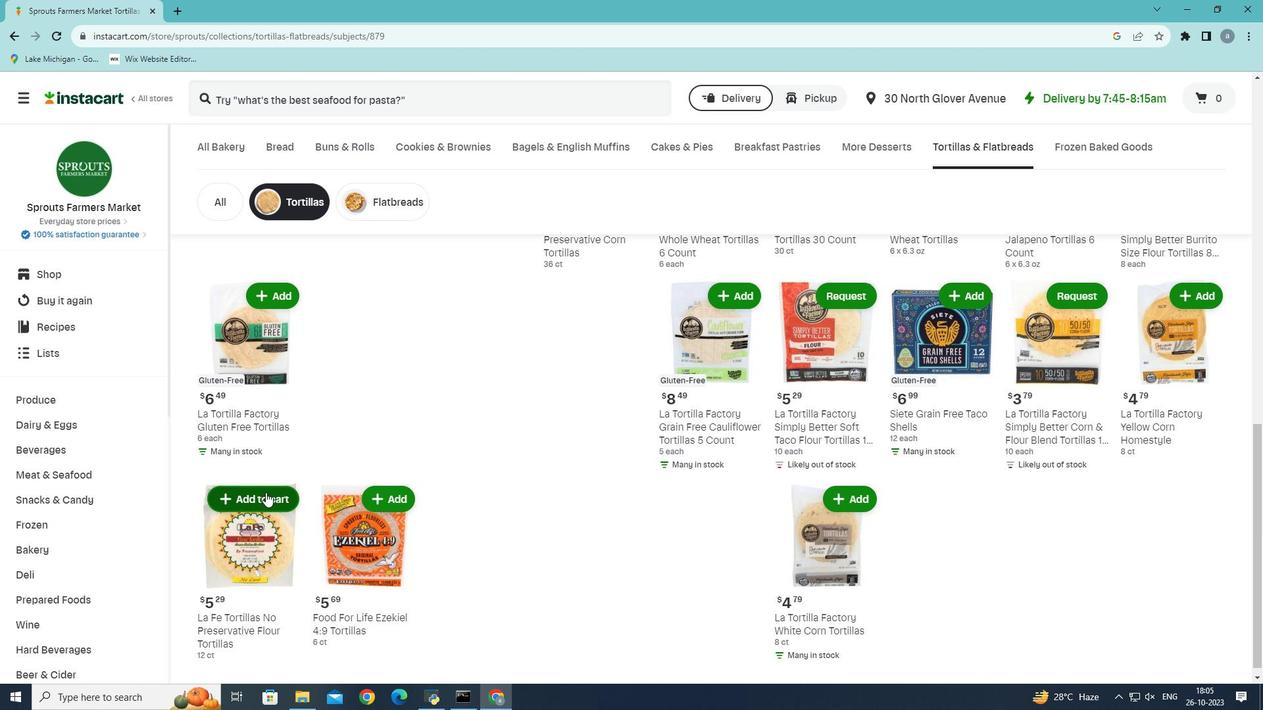 
Action: Mouse moved to (273, 506)
Screenshot: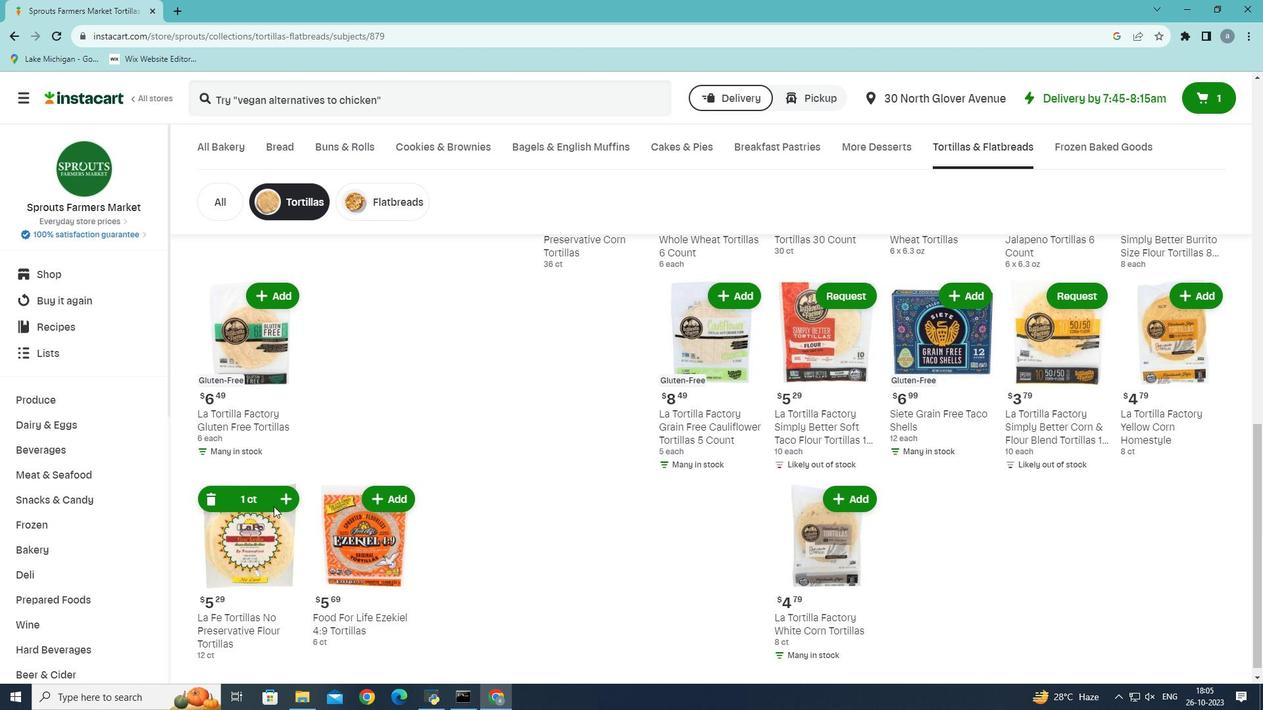 
